 Task: Search one way flight ticket for 4 adults, 1 infant in seat and 1 infant on lap in premium economy from Hartford: Bradley International Airport to Sheridan: Sheridan County Airport on 8-6-2023. Choice of flights is JetBlue. Number of bags: 2 carry on bags and 1 checked bag. Price is upto 98000. Outbound departure time preference is 12:30.
Action: Mouse moved to (258, 342)
Screenshot: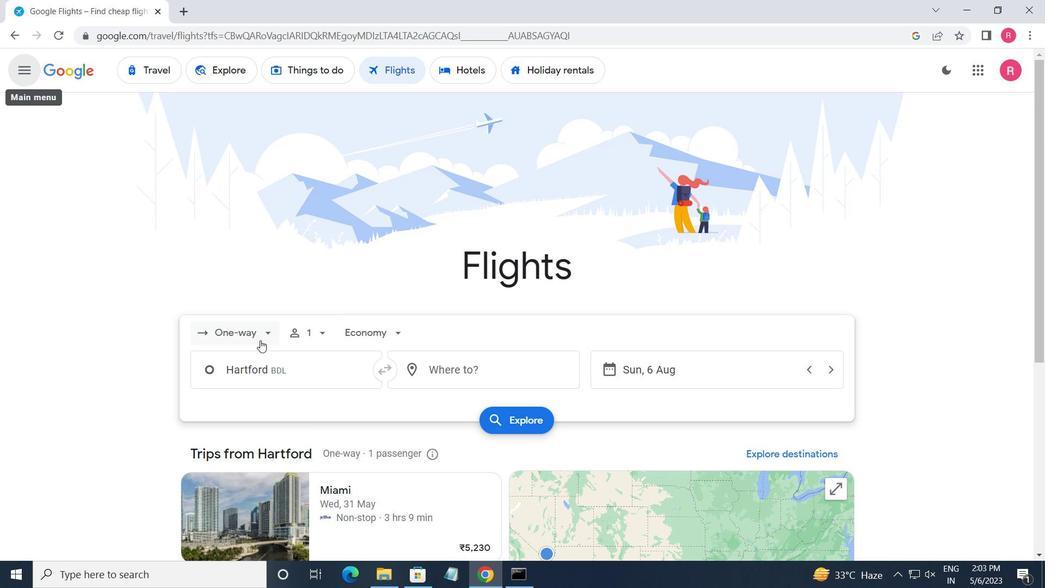
Action: Mouse pressed left at (258, 342)
Screenshot: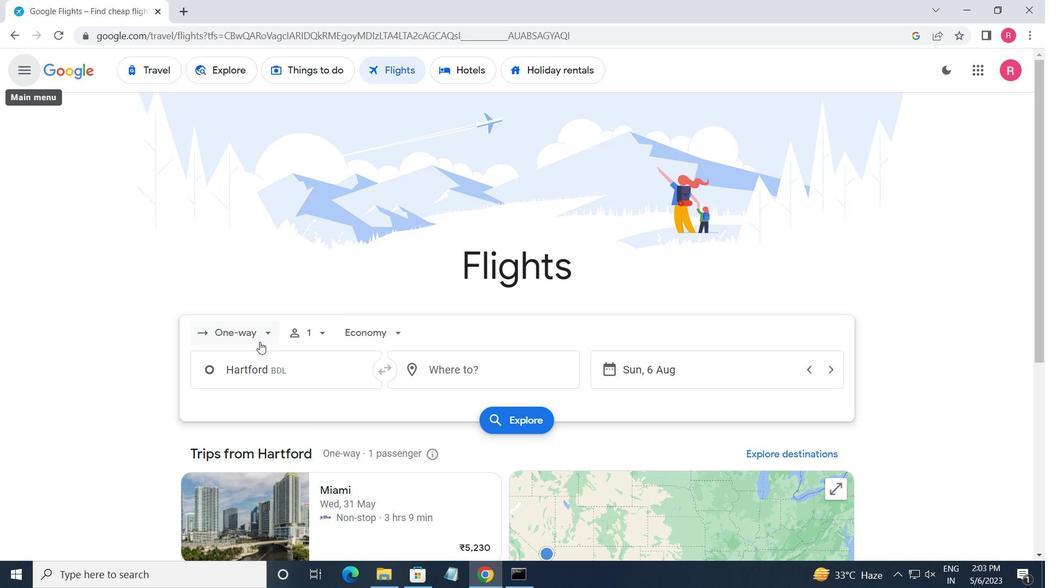 
Action: Mouse moved to (253, 391)
Screenshot: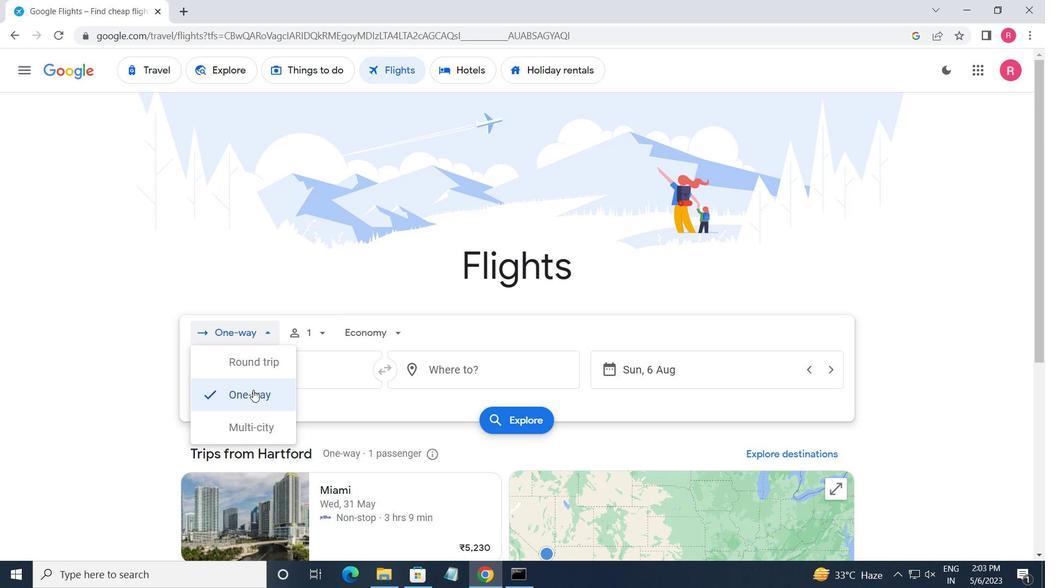 
Action: Mouse pressed left at (253, 391)
Screenshot: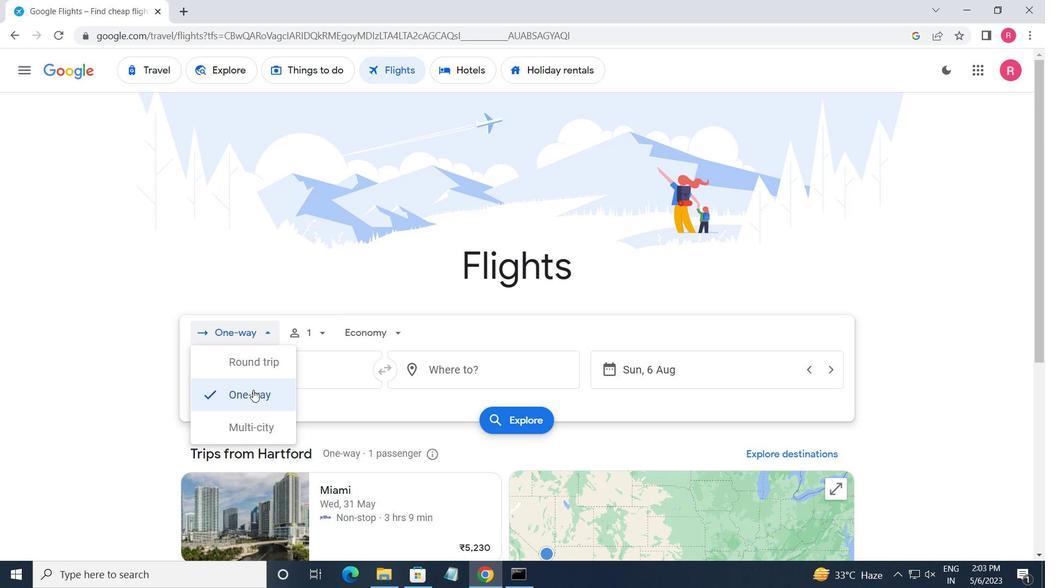 
Action: Mouse moved to (307, 336)
Screenshot: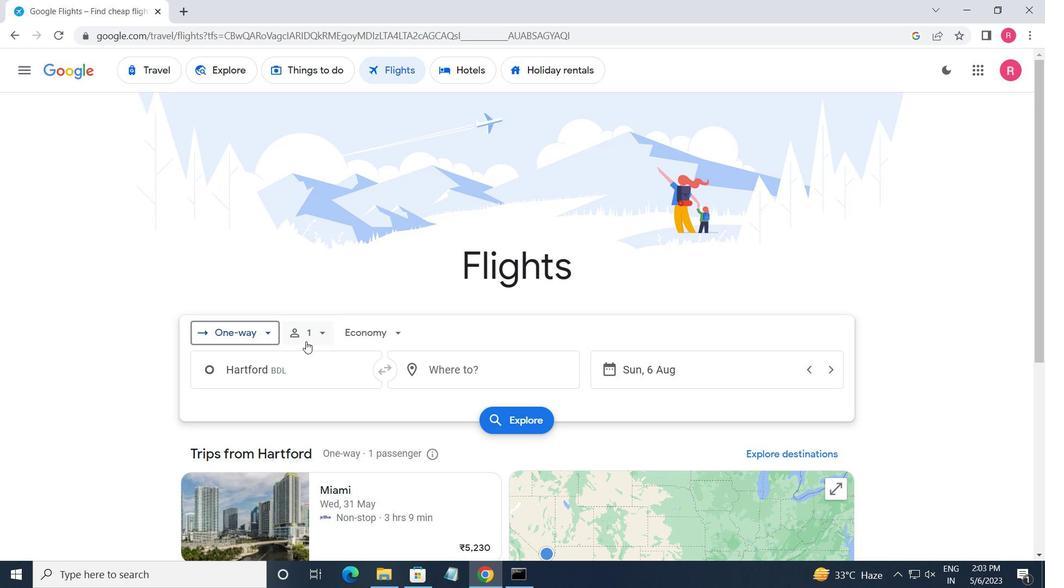 
Action: Mouse pressed left at (307, 336)
Screenshot: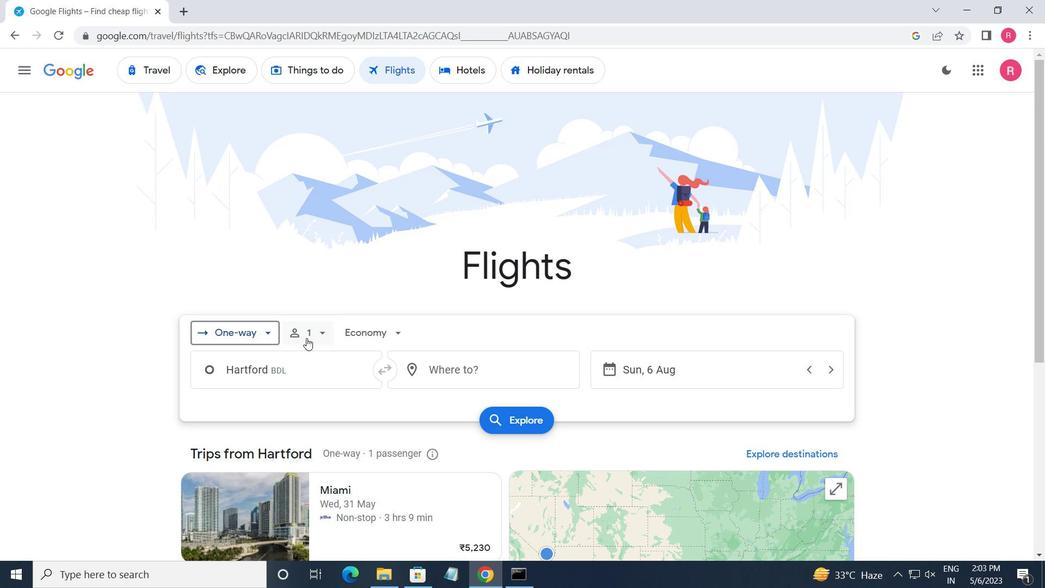 
Action: Mouse moved to (426, 369)
Screenshot: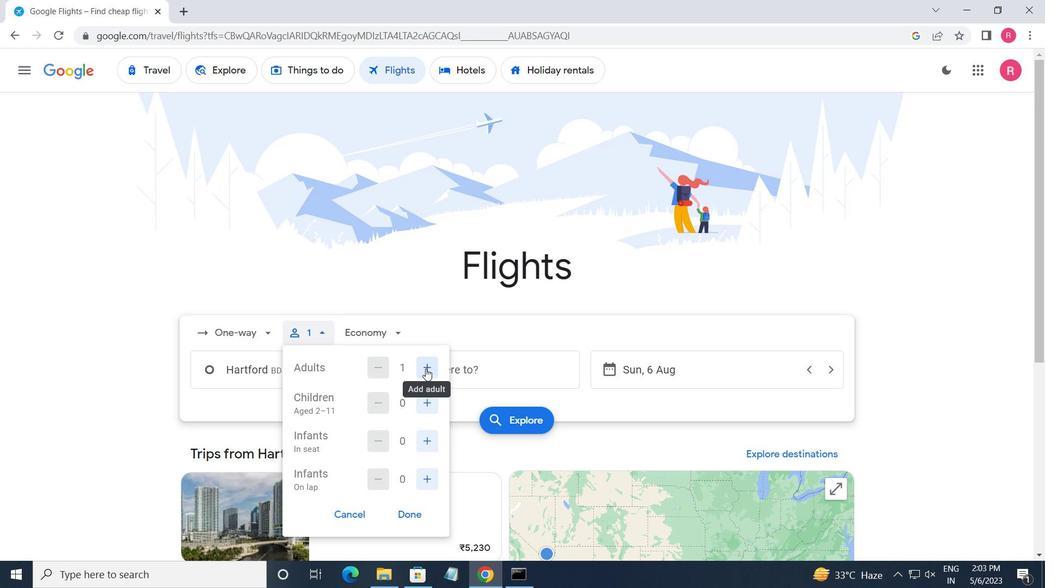 
Action: Mouse pressed left at (426, 369)
Screenshot: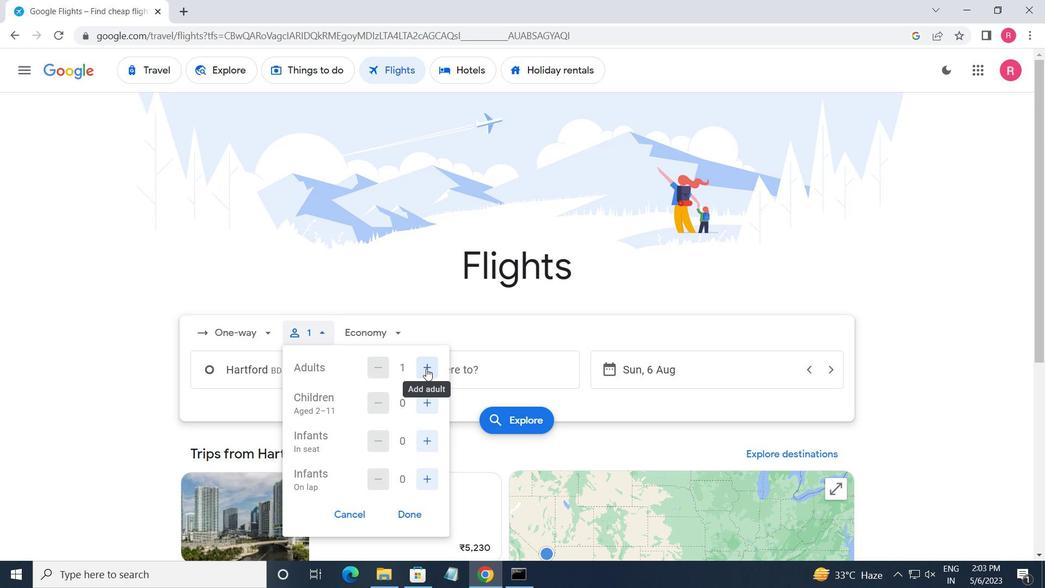 
Action: Mouse pressed left at (426, 369)
Screenshot: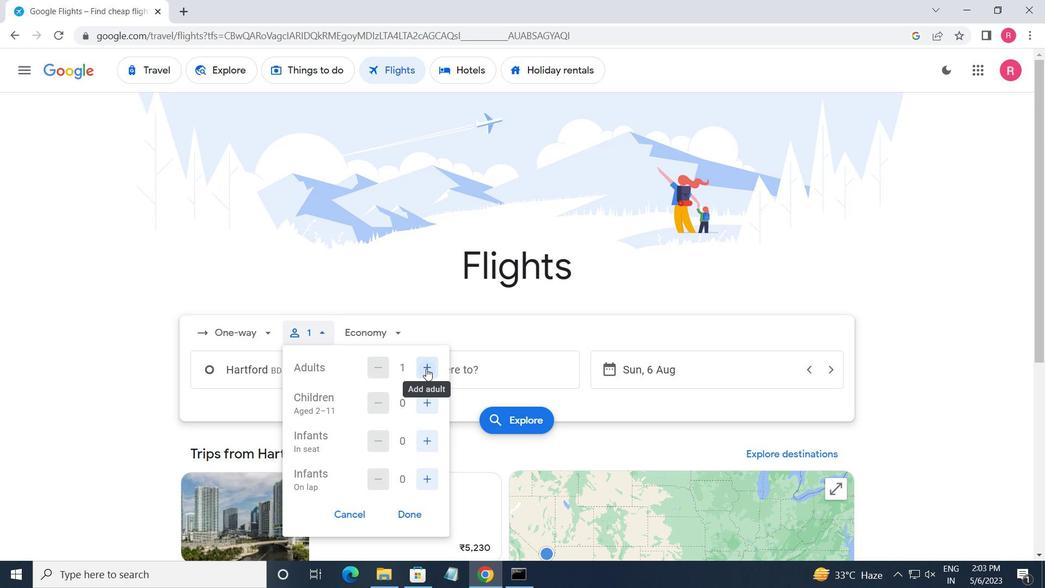 
Action: Mouse pressed left at (426, 369)
Screenshot: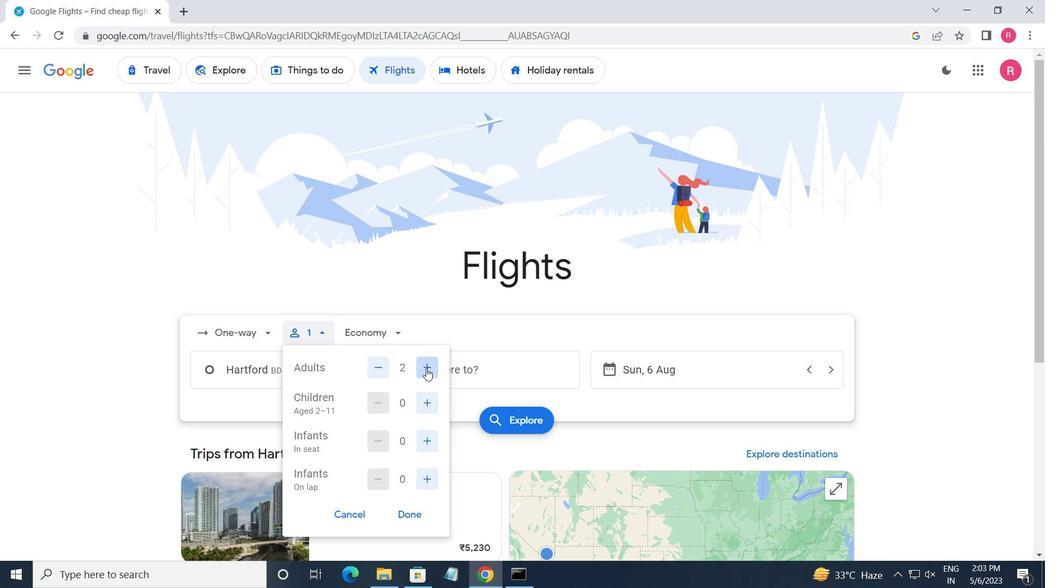 
Action: Mouse moved to (423, 435)
Screenshot: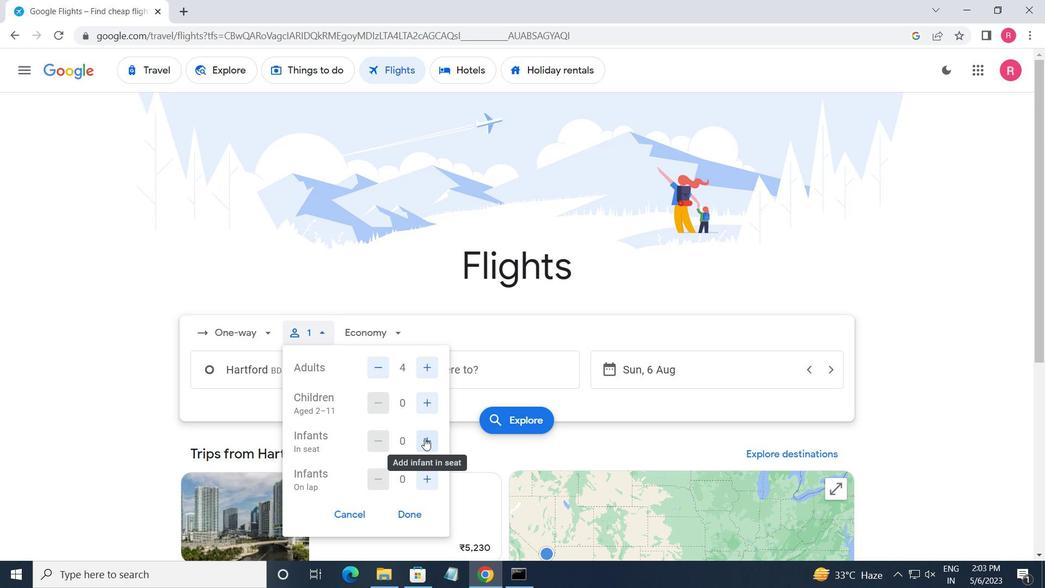 
Action: Mouse pressed left at (423, 435)
Screenshot: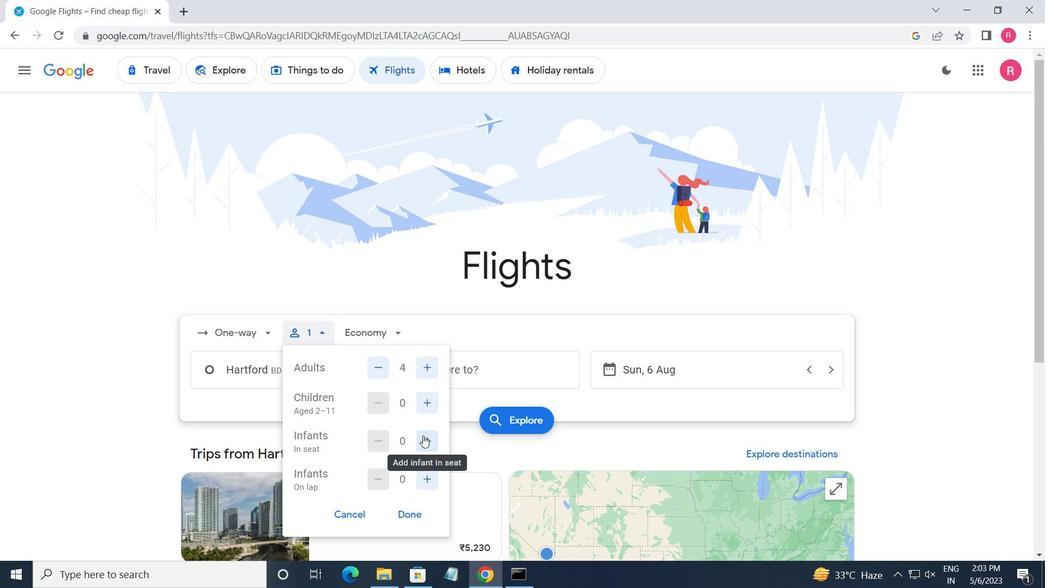 
Action: Mouse moved to (422, 442)
Screenshot: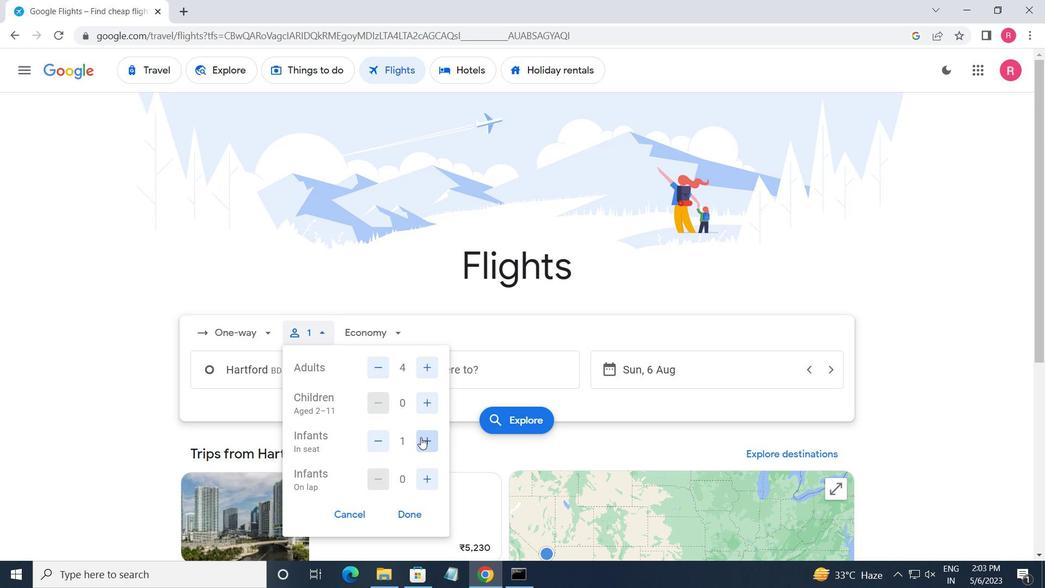 
Action: Mouse pressed left at (422, 442)
Screenshot: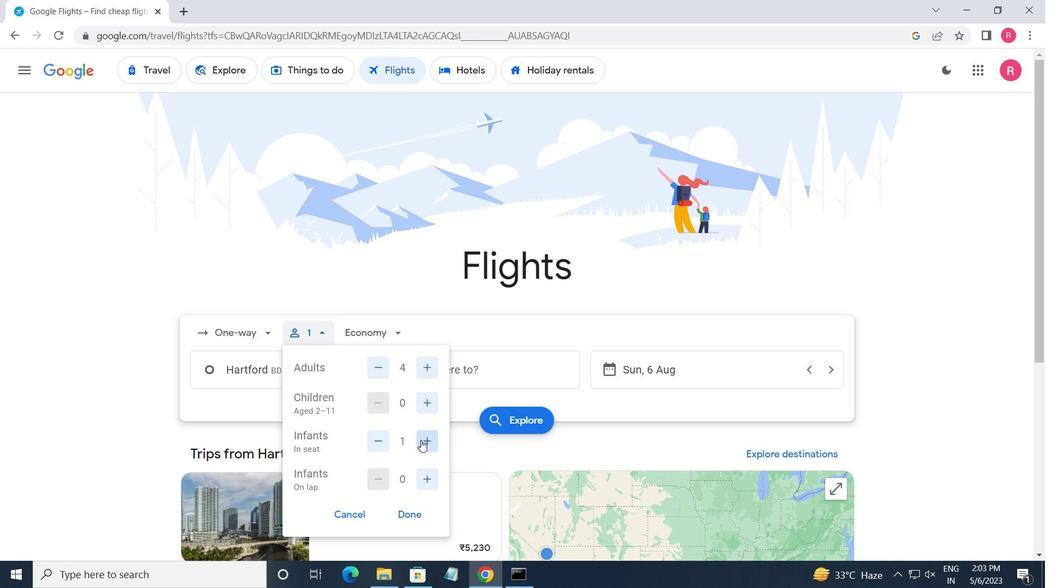 
Action: Mouse moved to (377, 440)
Screenshot: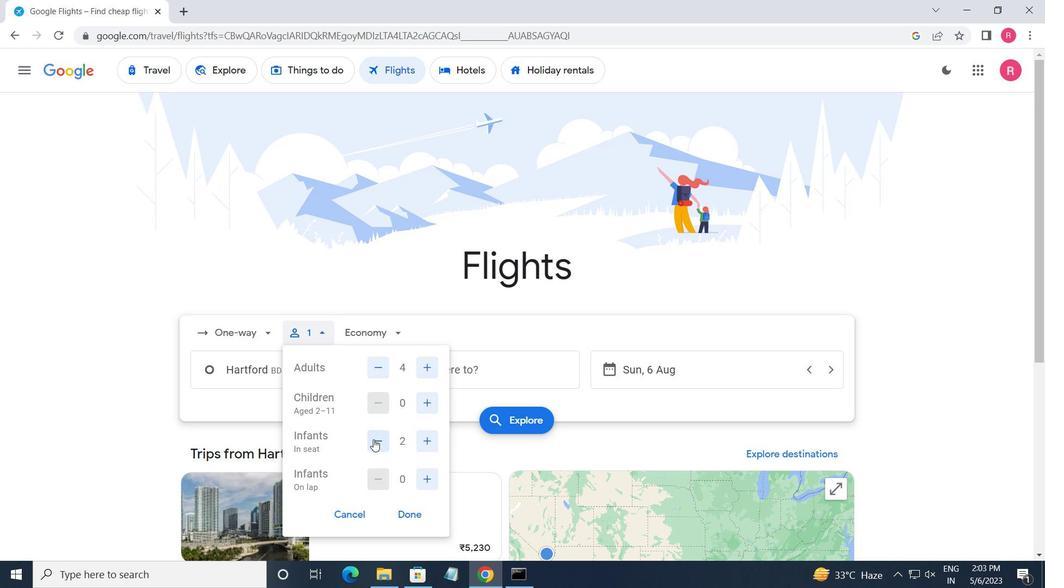 
Action: Mouse pressed left at (377, 440)
Screenshot: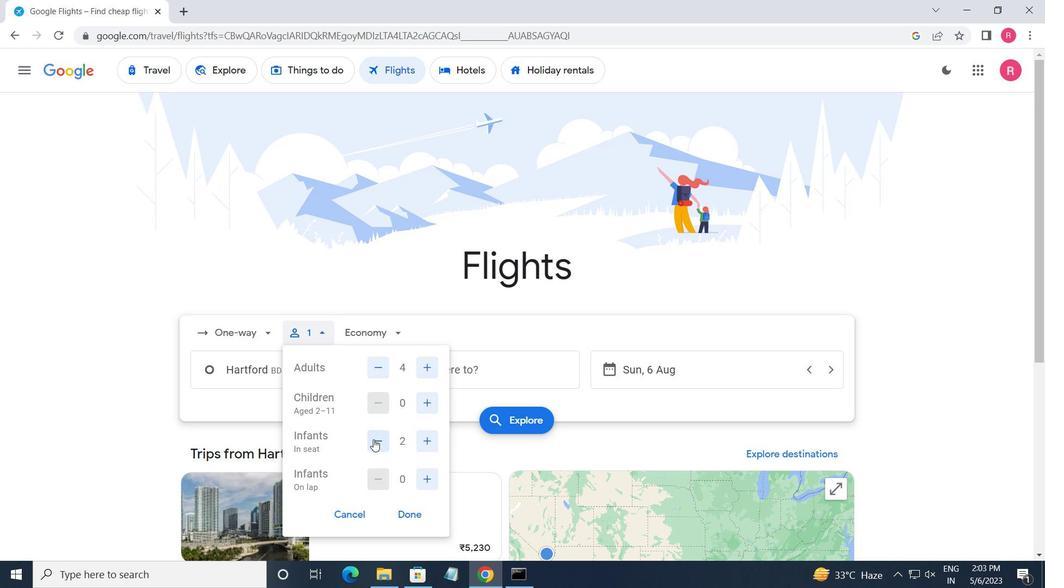 
Action: Mouse moved to (426, 478)
Screenshot: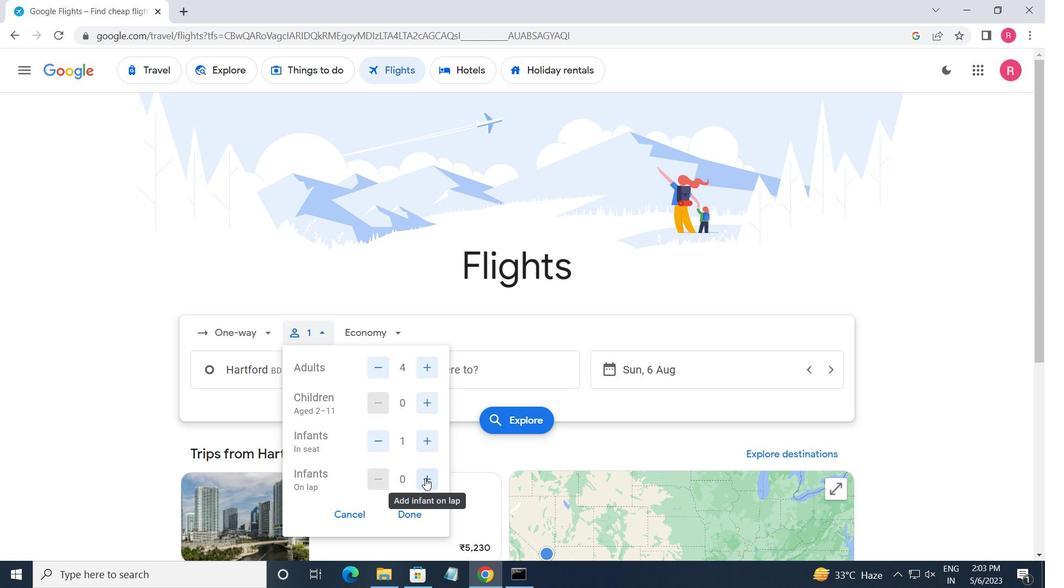 
Action: Mouse pressed left at (426, 478)
Screenshot: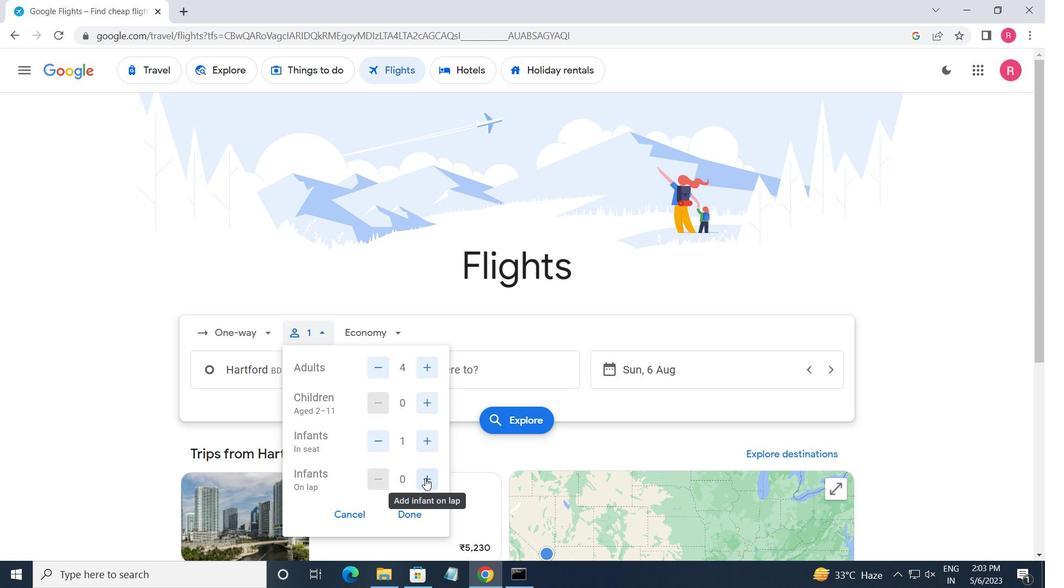 
Action: Mouse moved to (419, 508)
Screenshot: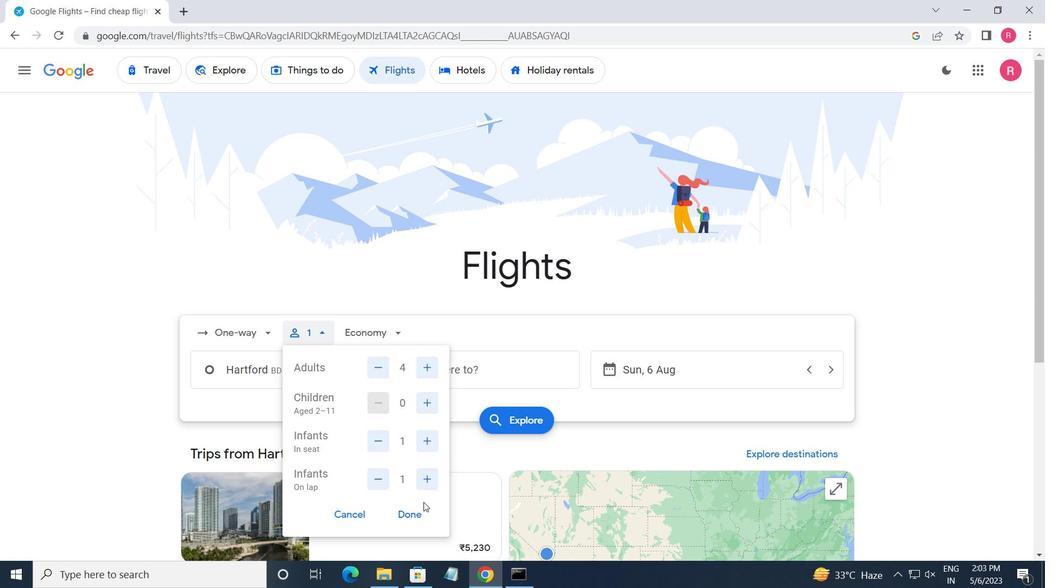 
Action: Mouse pressed left at (419, 508)
Screenshot: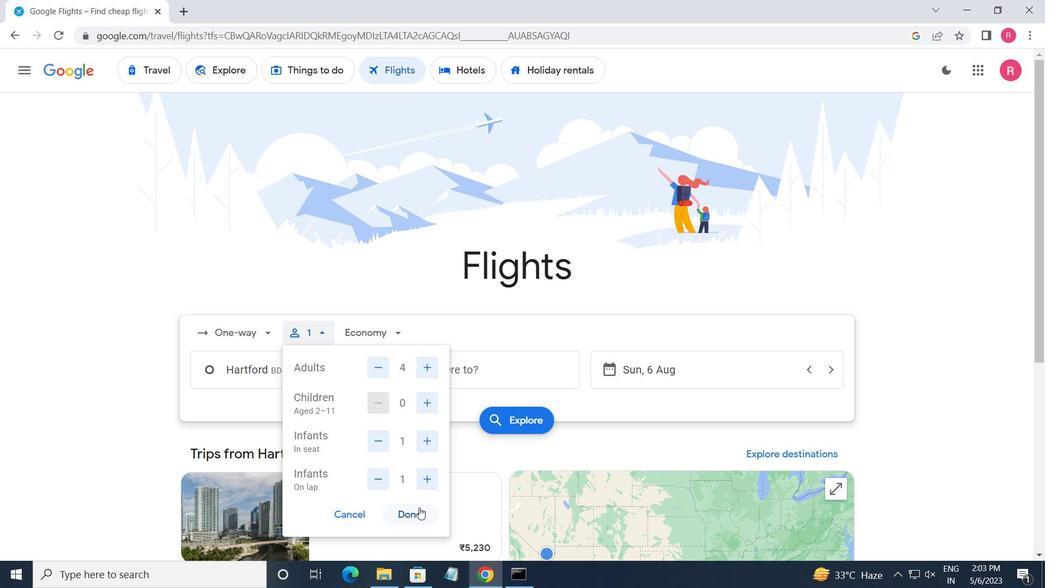 
Action: Mouse moved to (361, 338)
Screenshot: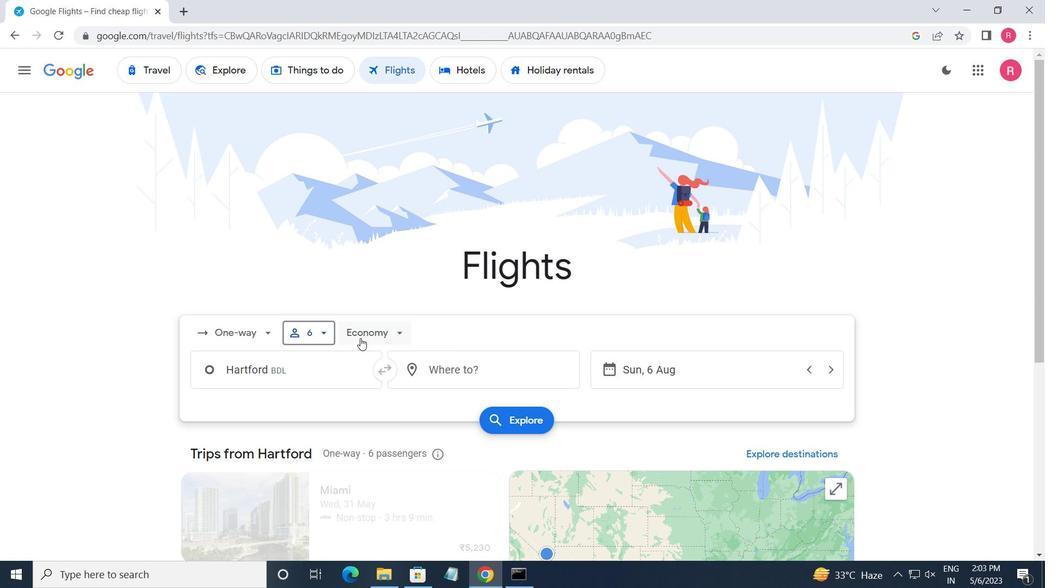 
Action: Mouse pressed left at (361, 338)
Screenshot: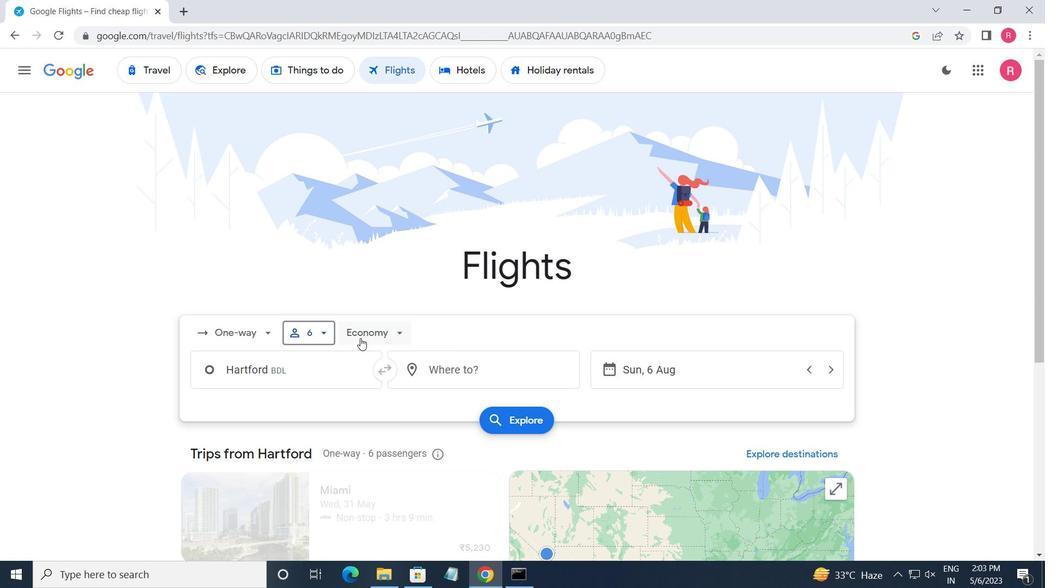 
Action: Mouse moved to (406, 402)
Screenshot: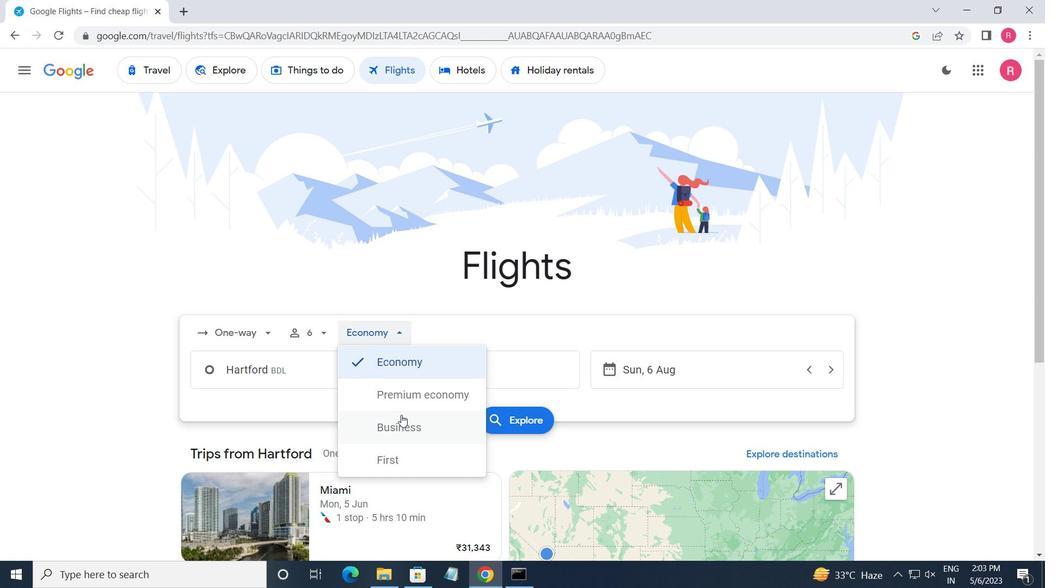
Action: Mouse pressed left at (406, 402)
Screenshot: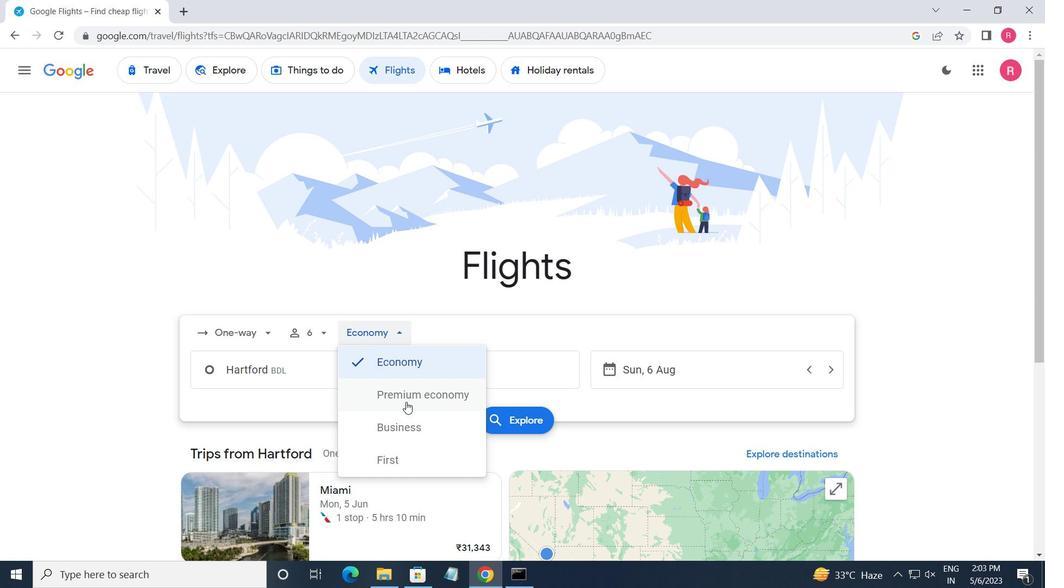 
Action: Mouse moved to (320, 378)
Screenshot: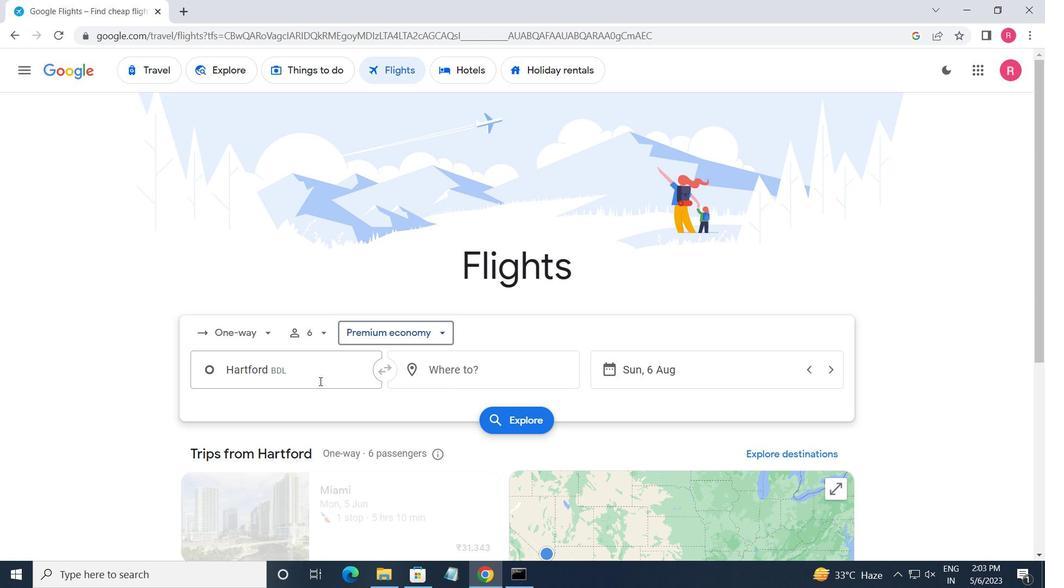 
Action: Mouse pressed left at (320, 378)
Screenshot: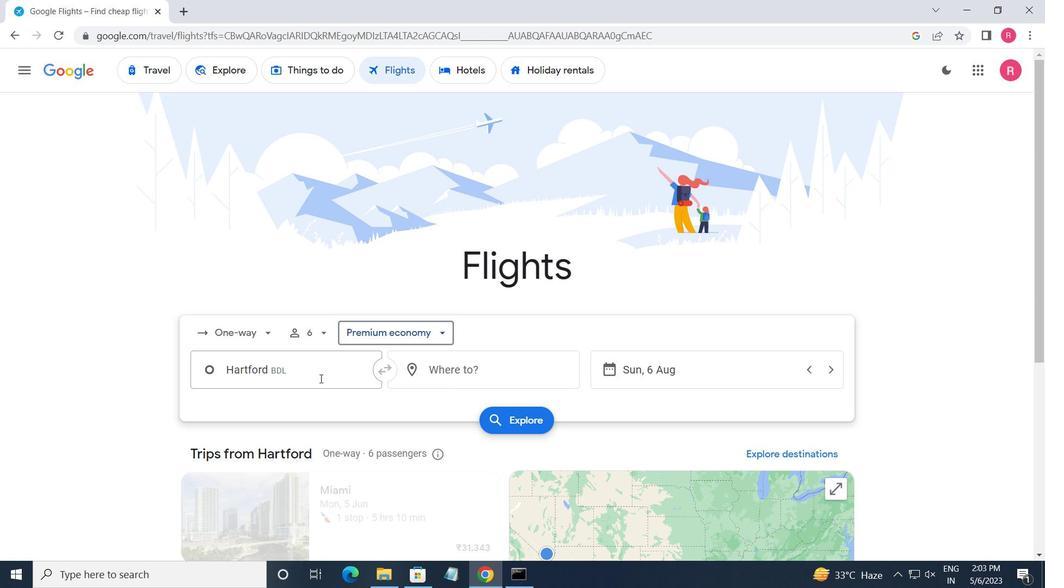 
Action: Mouse moved to (323, 375)
Screenshot: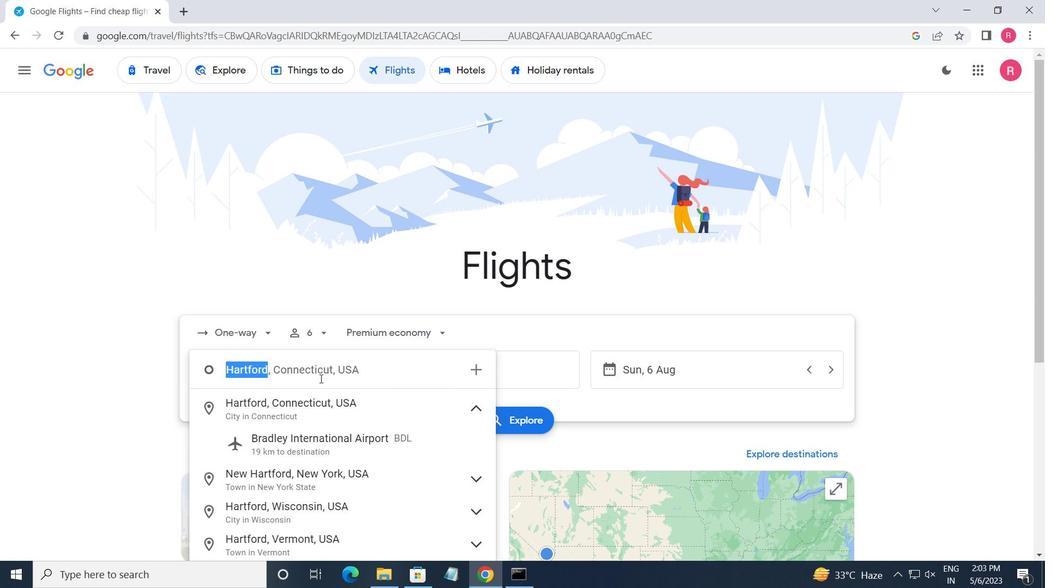 
Action: Key pressed <Key.shift><Key.shift><Key.shift><Key.shift><Key.shift>HARFORD
Screenshot: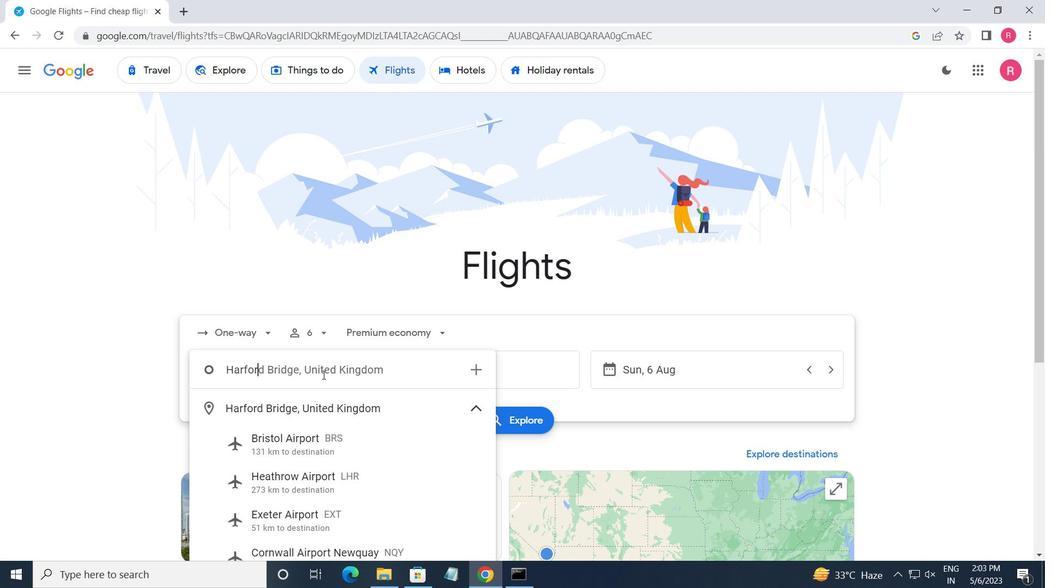 
Action: Mouse moved to (343, 413)
Screenshot: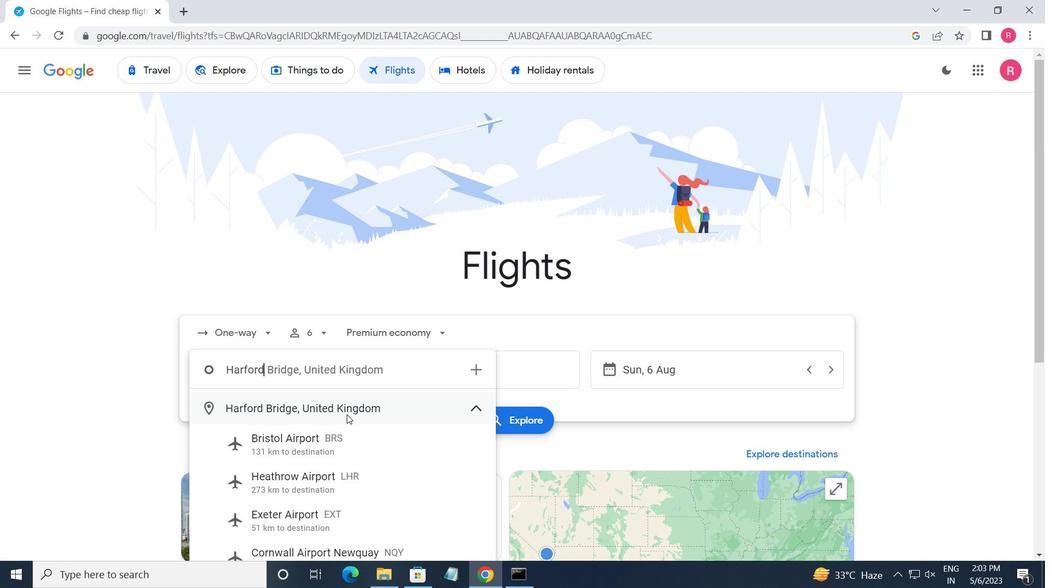 
Action: Key pressed <Key.space>
Screenshot: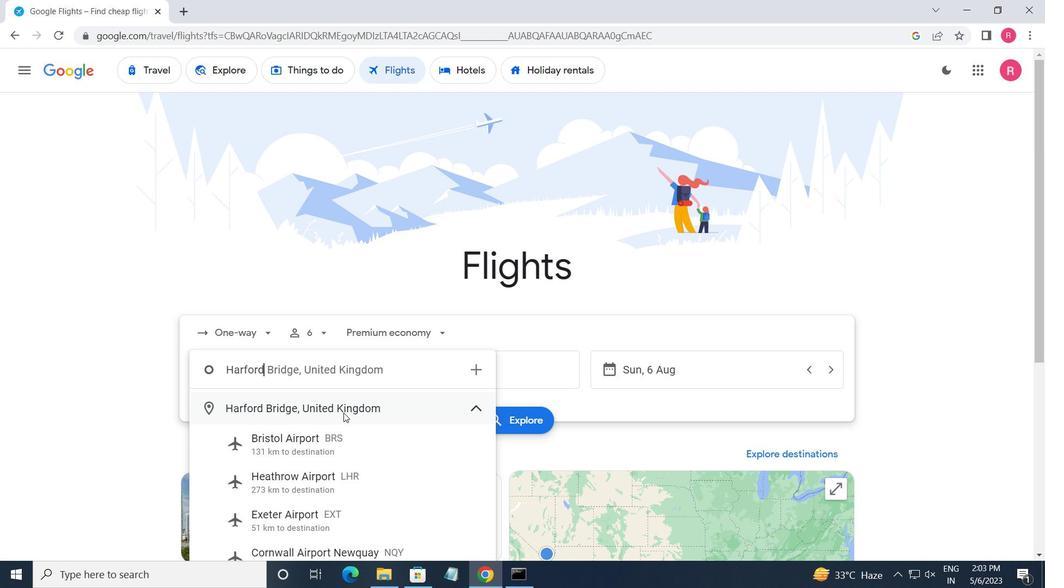 
Action: Mouse moved to (370, 429)
Screenshot: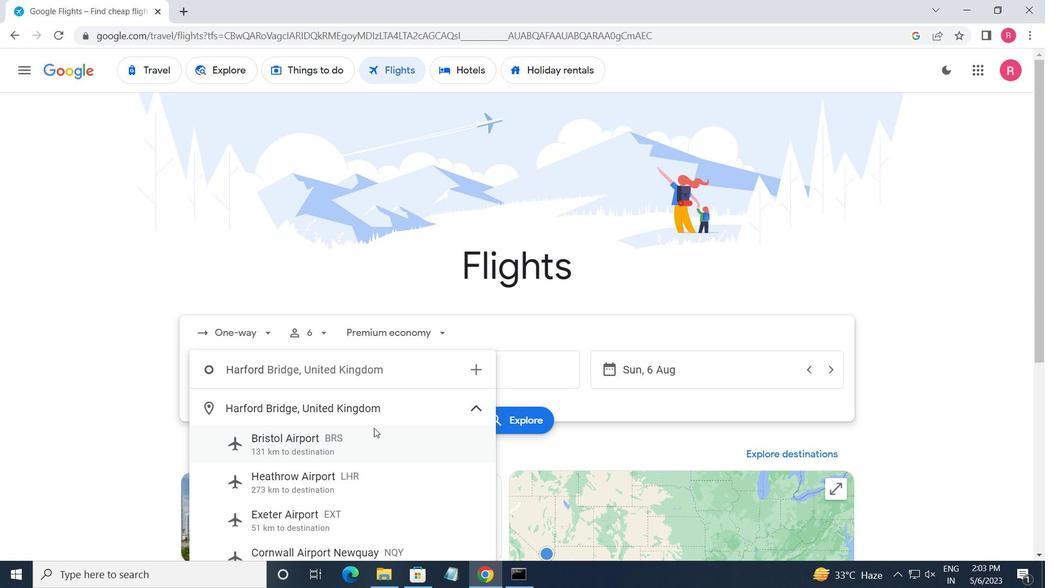 
Action: Key pressed <Key.backspace><Key.backspace><Key.backspace><Key.backspace><Key.backspace><Key.backspace><Key.backspace><Key.backspace><Key.backspace><Key.backspace><Key.backspace><Key.backspace><Key.backspace><Key.backspace><Key.backspace><Key.shift><Key.caps_lock>B<Key.caps_lock>RADLWY
Screenshot: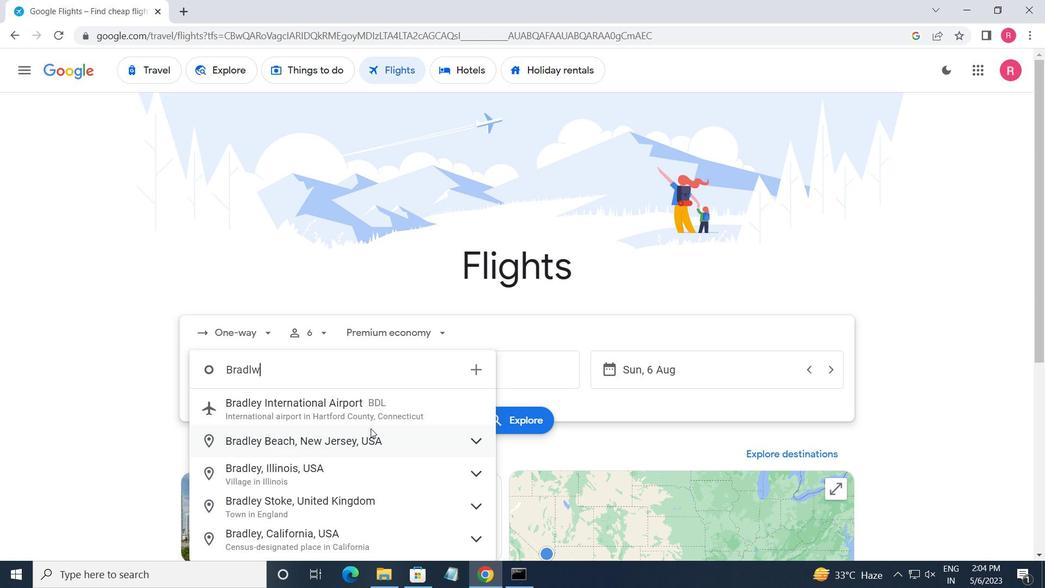 
Action: Mouse moved to (383, 413)
Screenshot: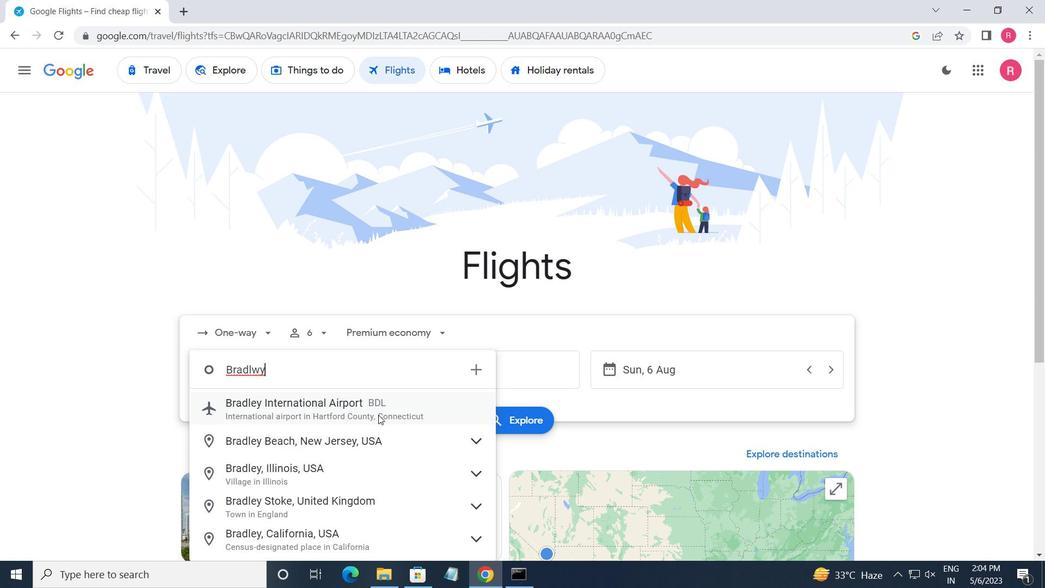 
Action: Mouse pressed left at (383, 413)
Screenshot: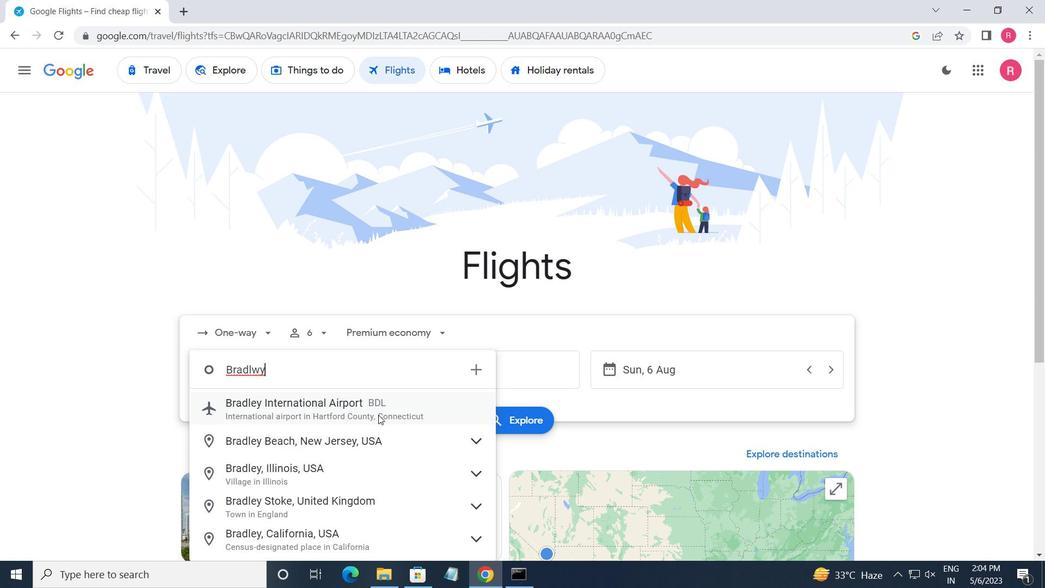 
Action: Mouse moved to (505, 368)
Screenshot: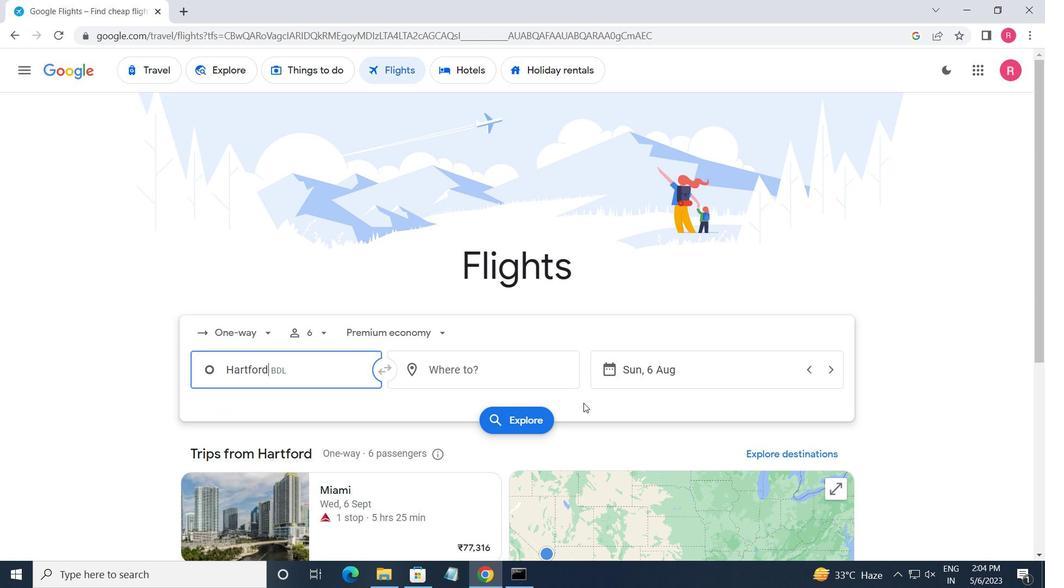 
Action: Mouse pressed left at (505, 368)
Screenshot: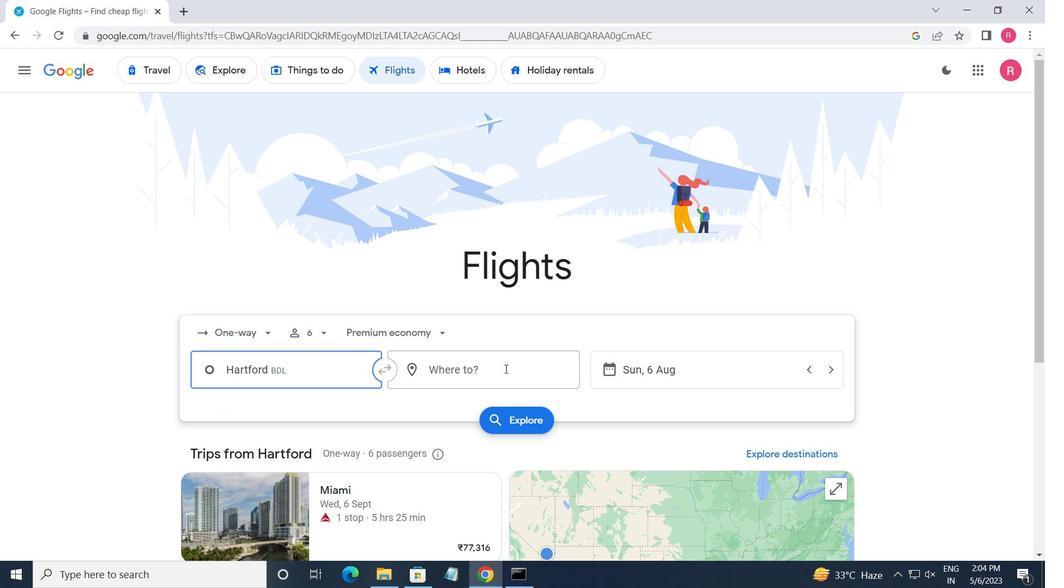 
Action: Mouse moved to (537, 367)
Screenshot: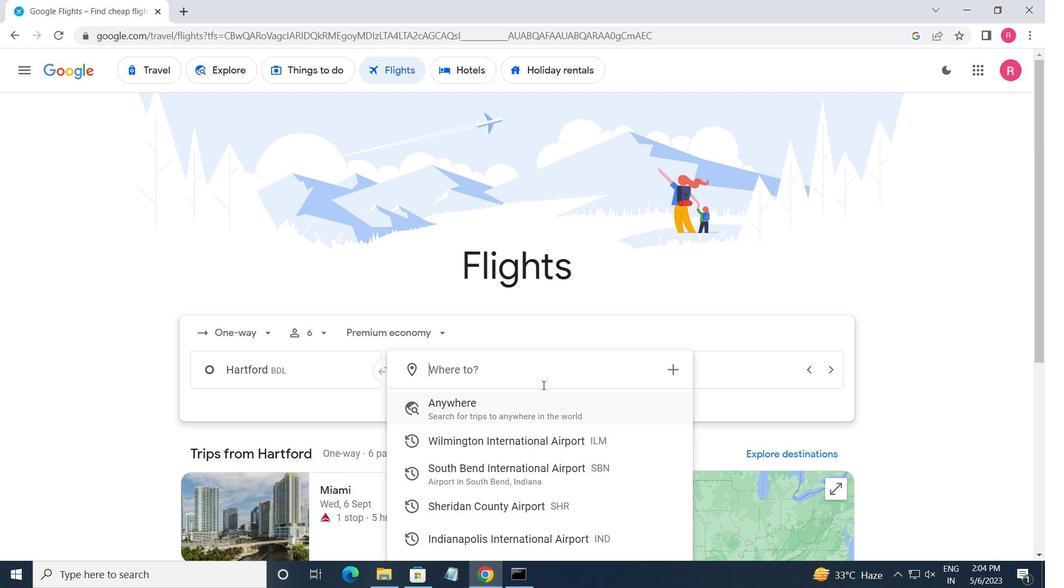 
Action: Key pressed <Key.shift>SHERIDAN
Screenshot: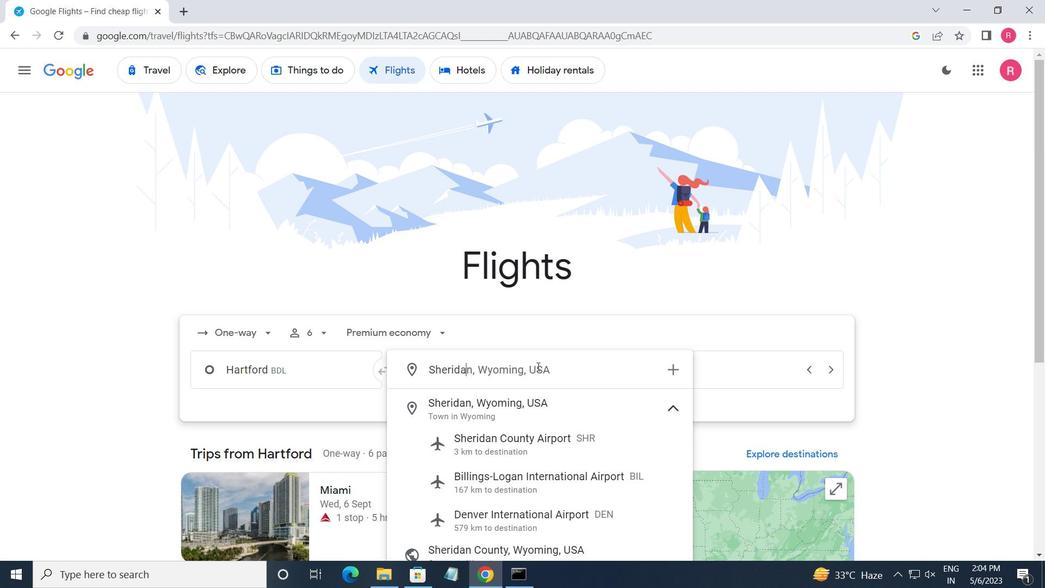 
Action: Mouse moved to (545, 456)
Screenshot: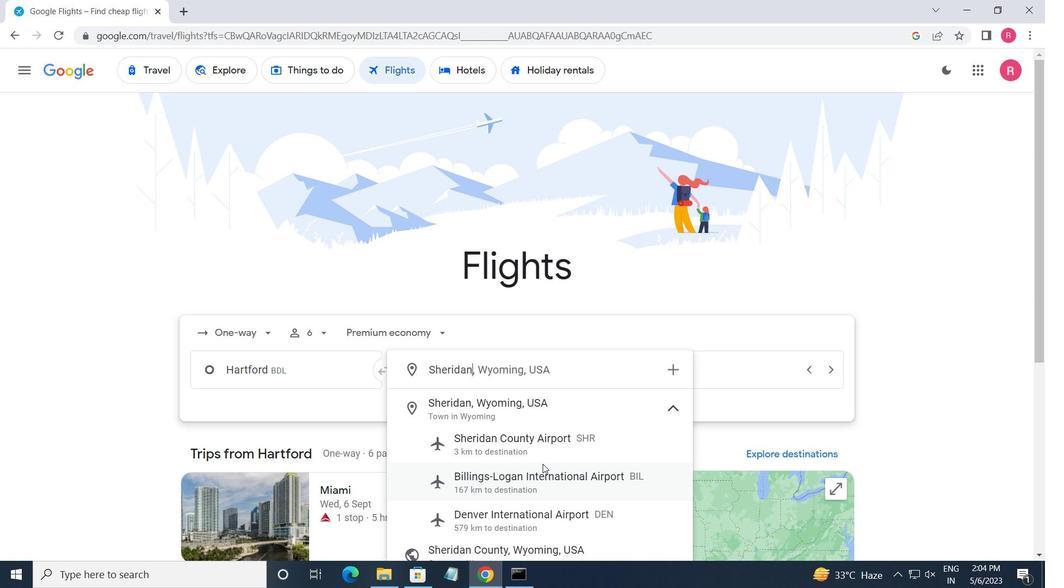 
Action: Mouse pressed left at (545, 456)
Screenshot: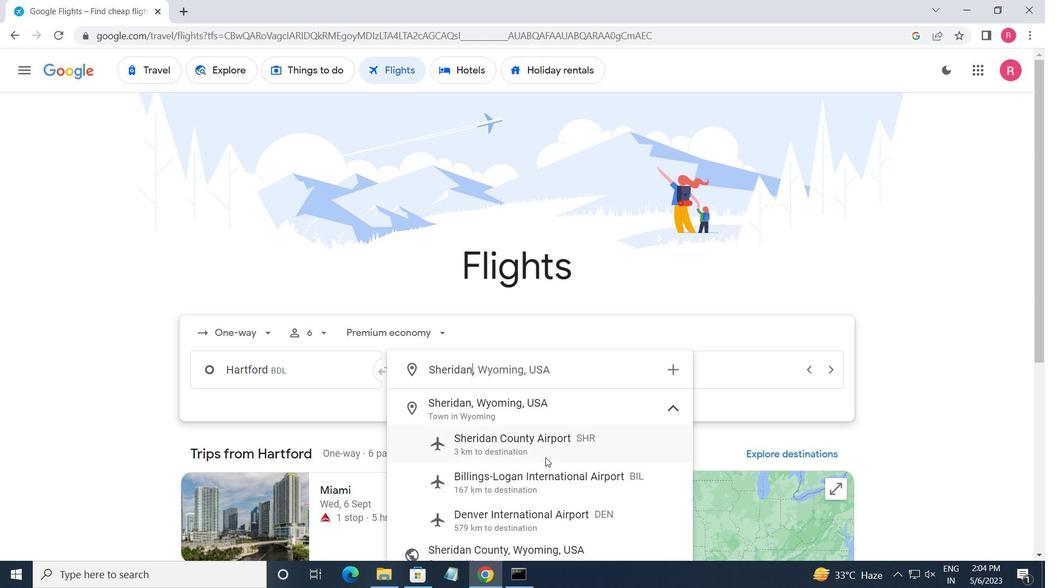
Action: Mouse moved to (674, 362)
Screenshot: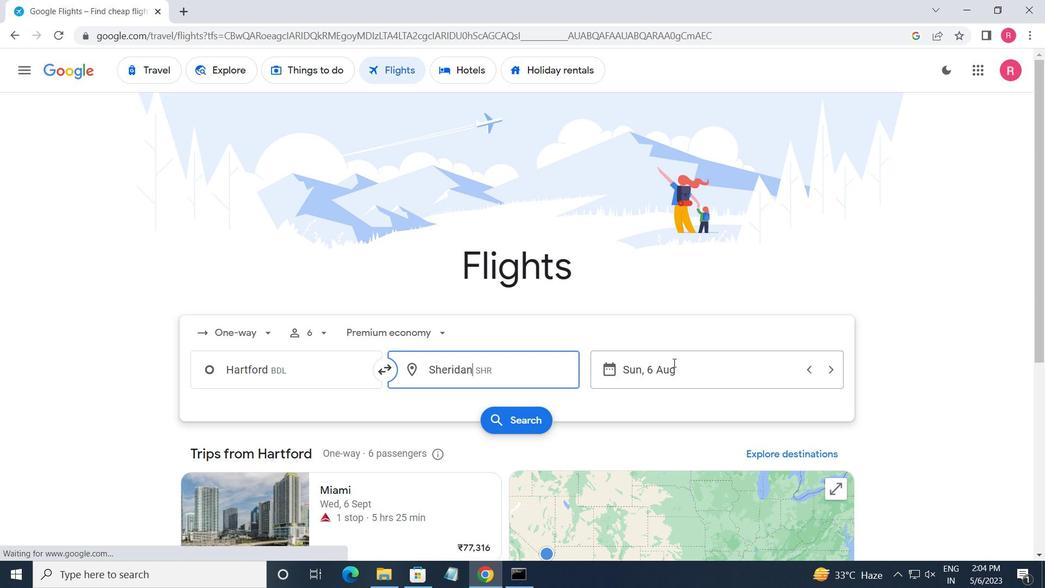 
Action: Mouse pressed left at (674, 362)
Screenshot: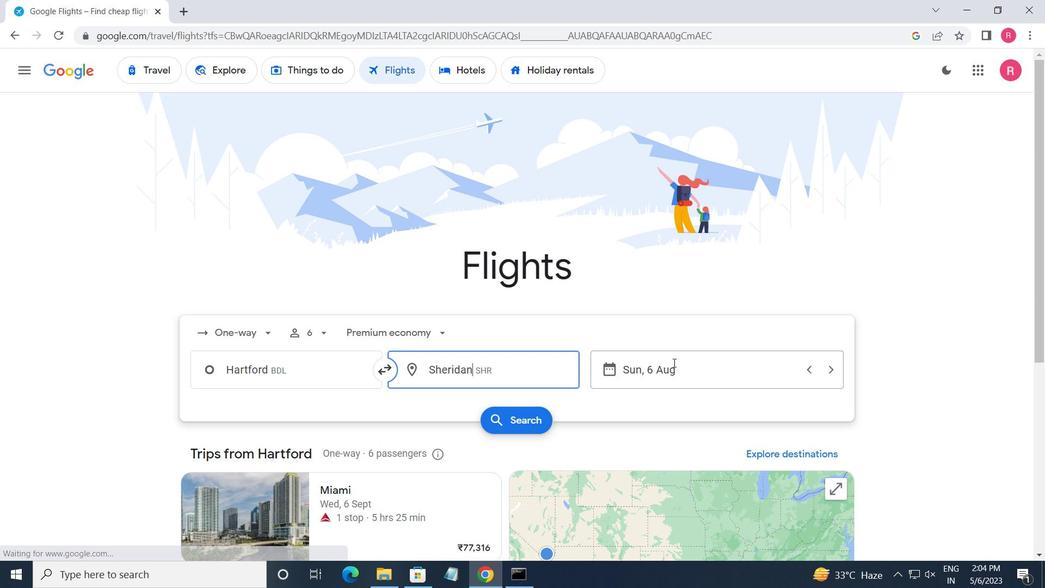 
Action: Mouse moved to (355, 342)
Screenshot: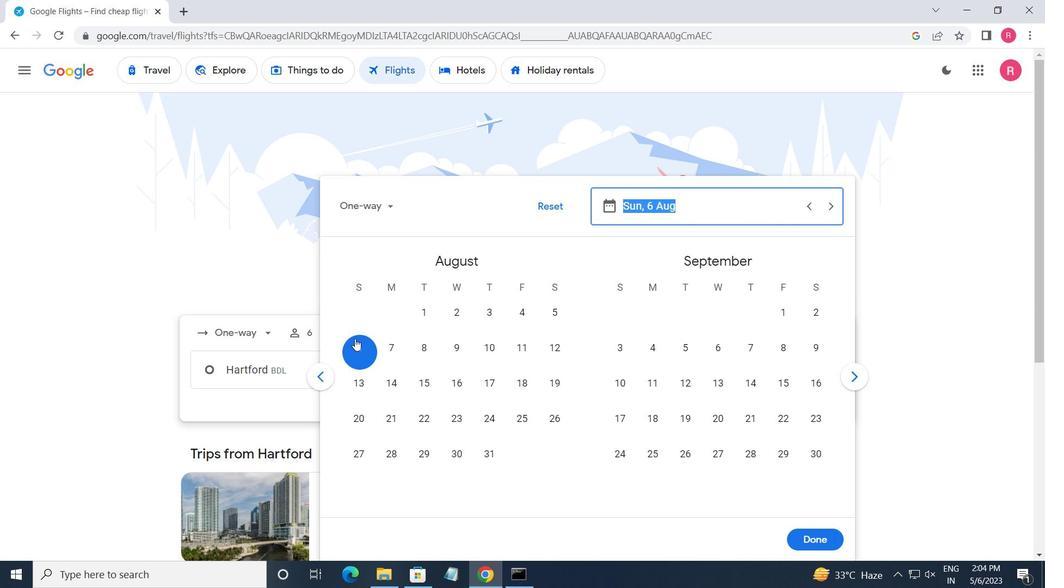 
Action: Mouse pressed left at (355, 342)
Screenshot: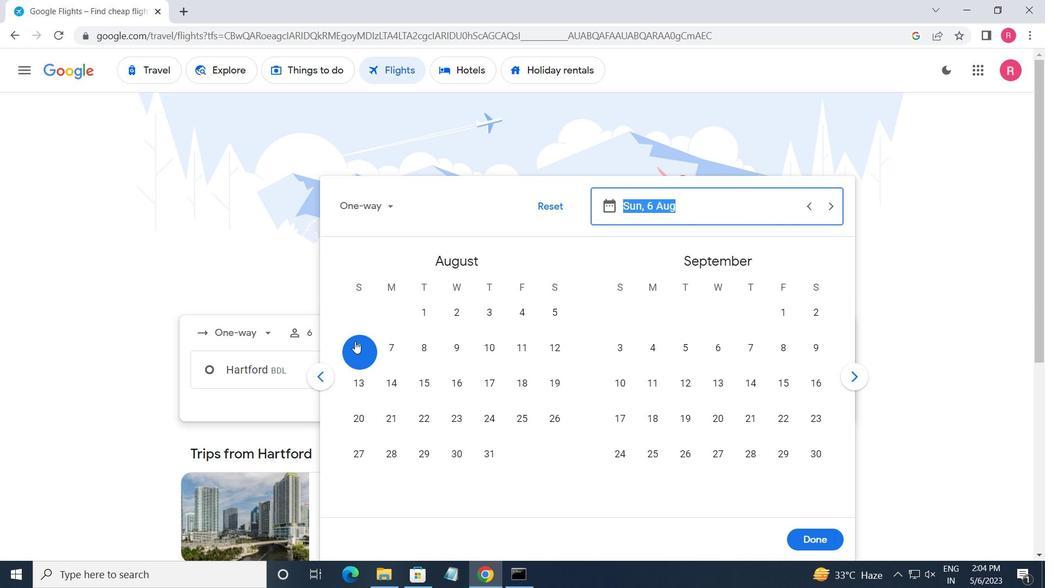 
Action: Mouse moved to (828, 538)
Screenshot: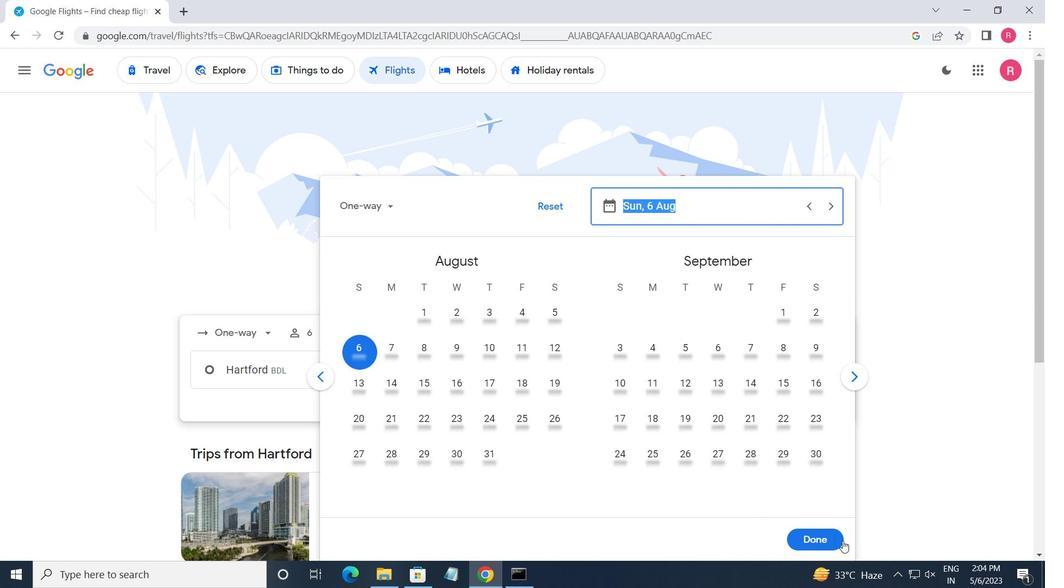
Action: Mouse pressed left at (828, 538)
Screenshot: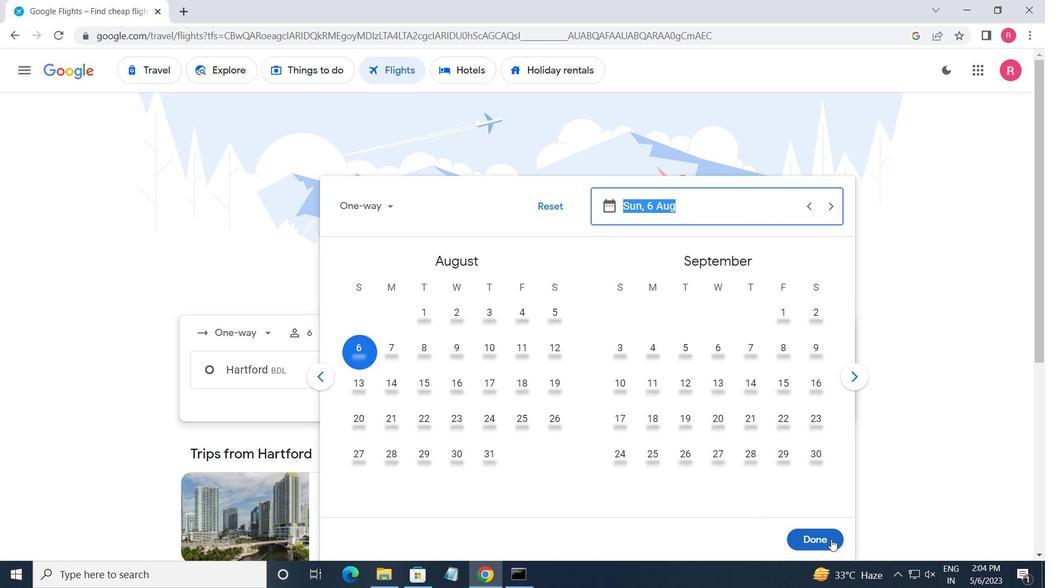 
Action: Mouse moved to (516, 423)
Screenshot: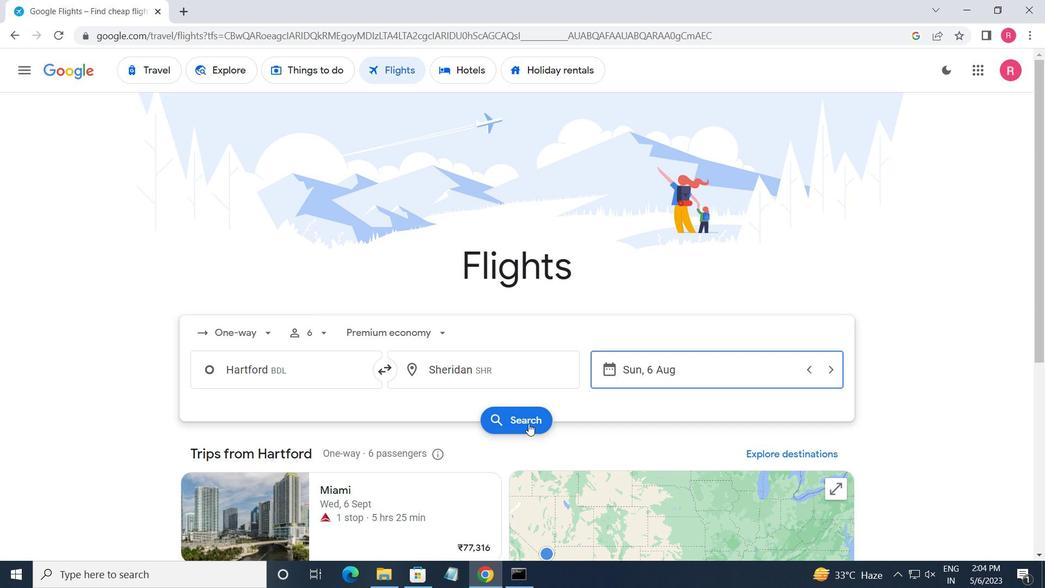 
Action: Mouse pressed left at (516, 423)
Screenshot: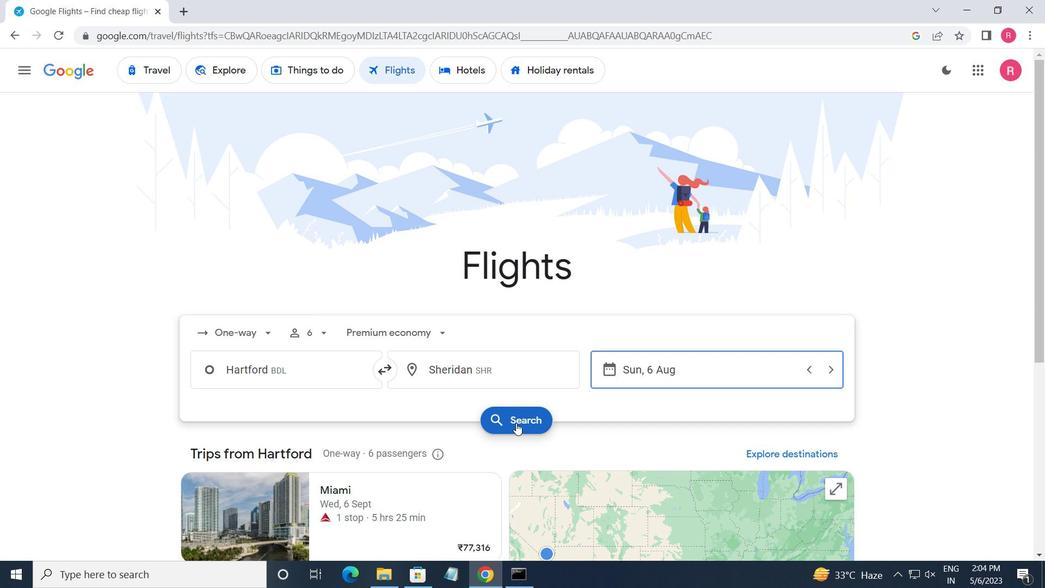 
Action: Mouse moved to (195, 197)
Screenshot: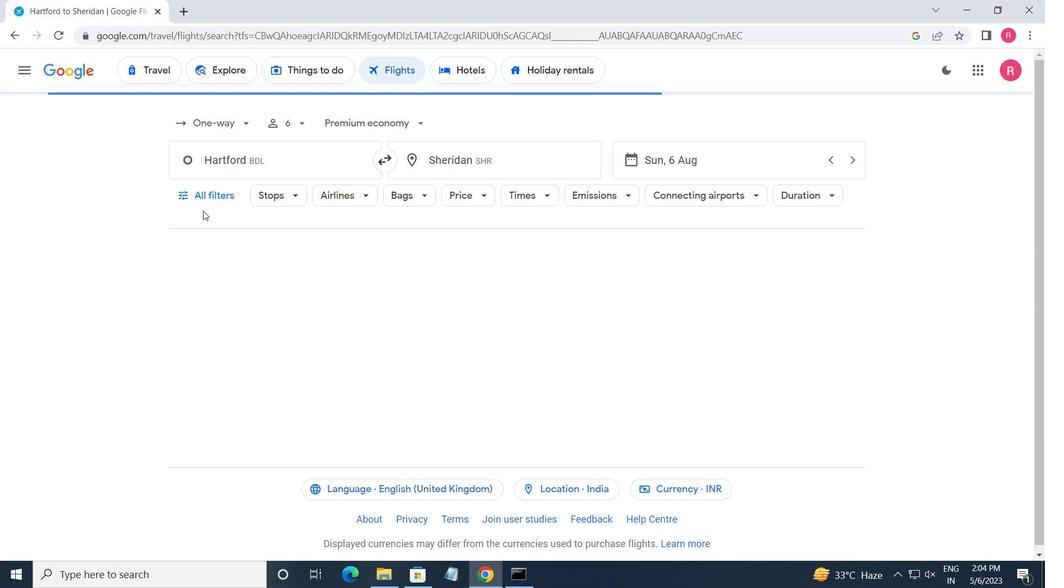 
Action: Mouse pressed left at (195, 197)
Screenshot: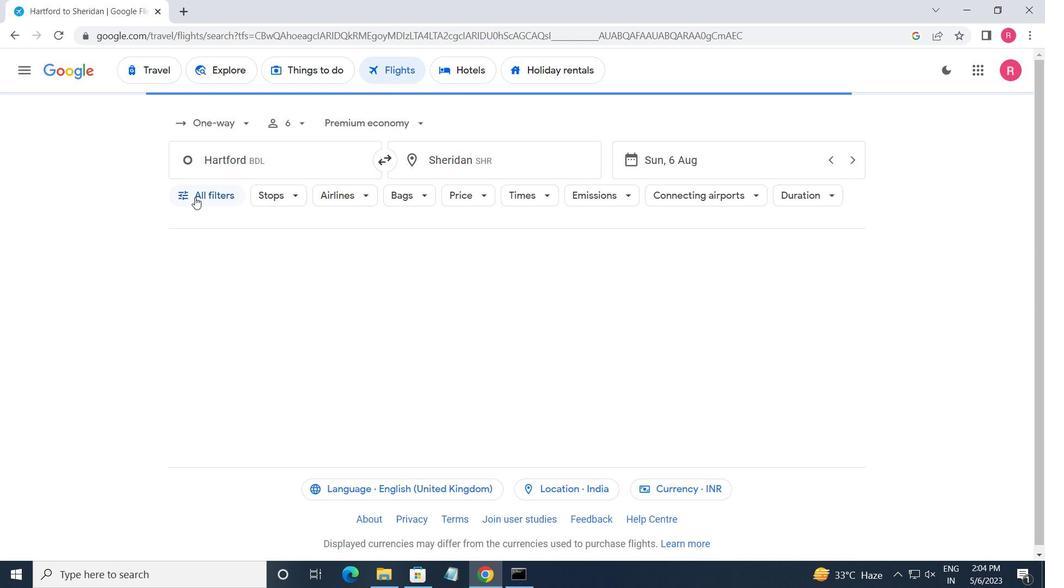 
Action: Mouse moved to (261, 302)
Screenshot: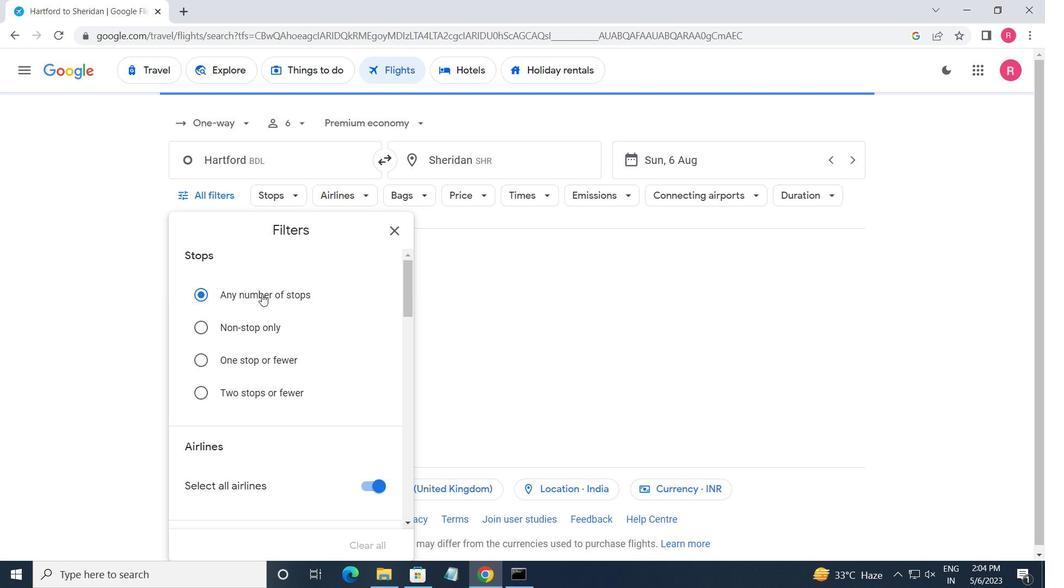 
Action: Mouse scrolled (261, 301) with delta (0, 0)
Screenshot: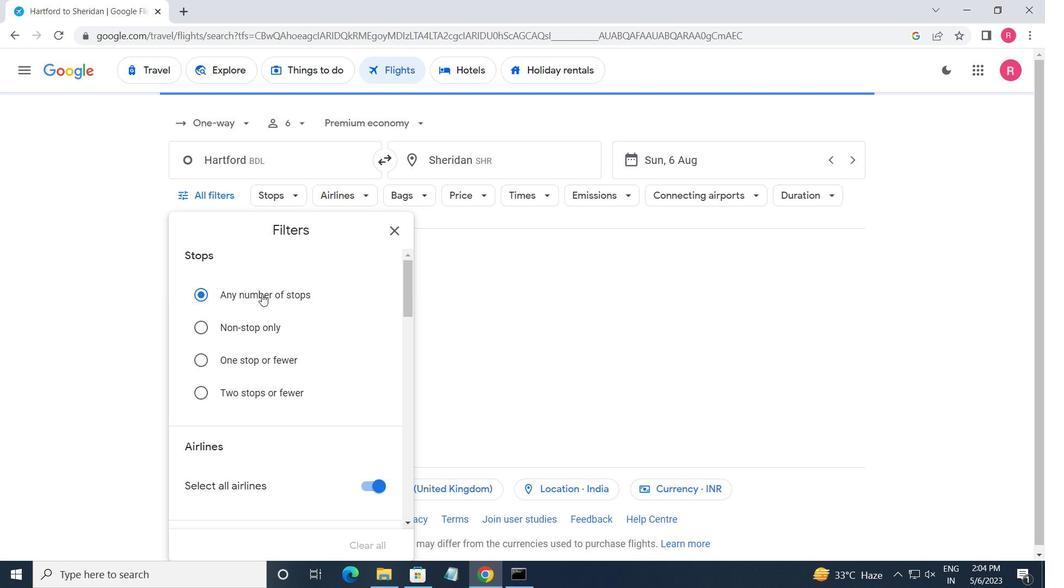 
Action: Mouse moved to (263, 314)
Screenshot: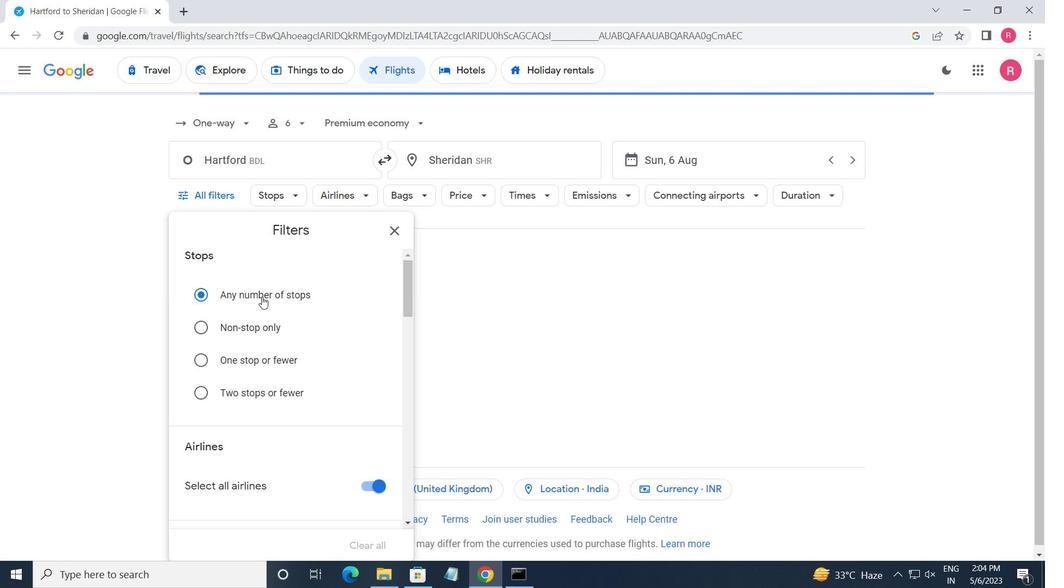 
Action: Mouse scrolled (263, 313) with delta (0, 0)
Screenshot: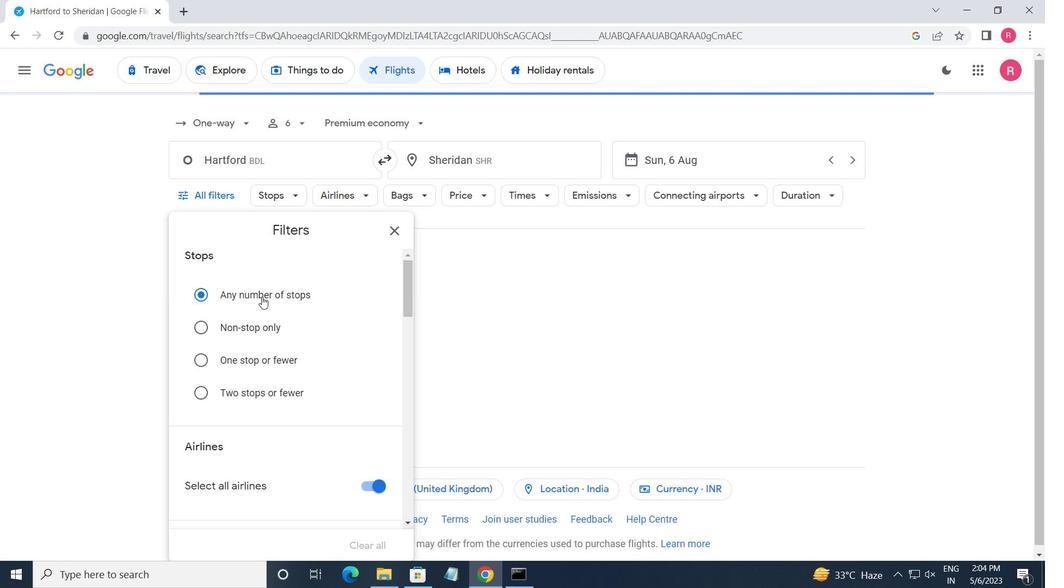 
Action: Mouse moved to (265, 314)
Screenshot: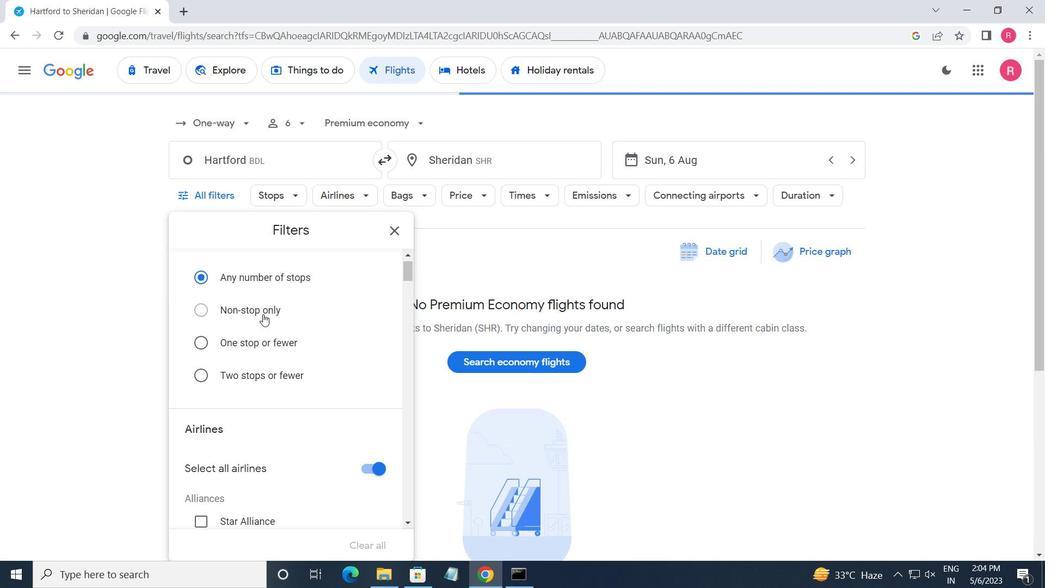 
Action: Mouse scrolled (265, 314) with delta (0, 0)
Screenshot: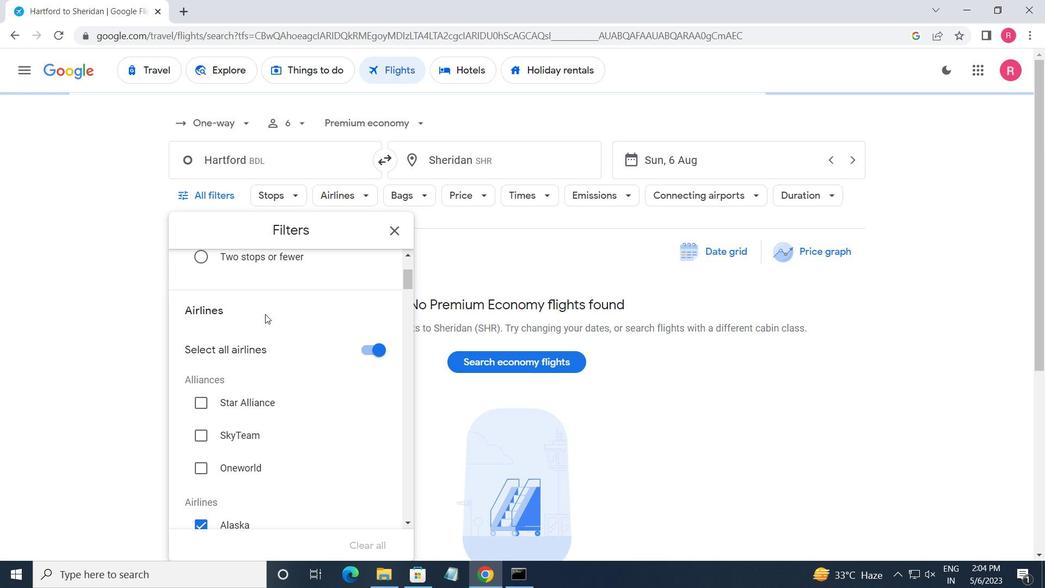 
Action: Mouse scrolled (265, 314) with delta (0, 0)
Screenshot: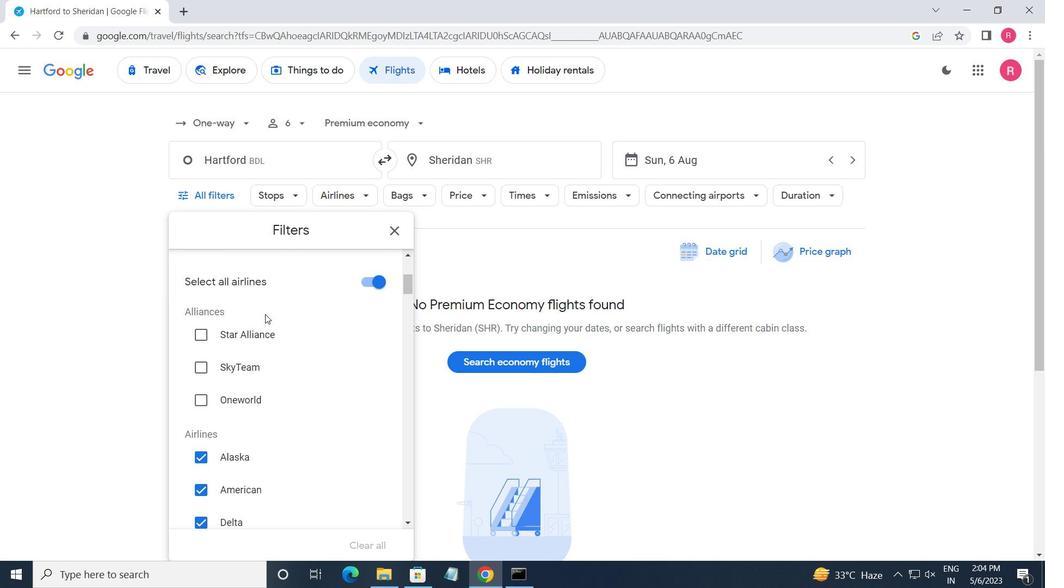 
Action: Mouse scrolled (265, 314) with delta (0, 0)
Screenshot: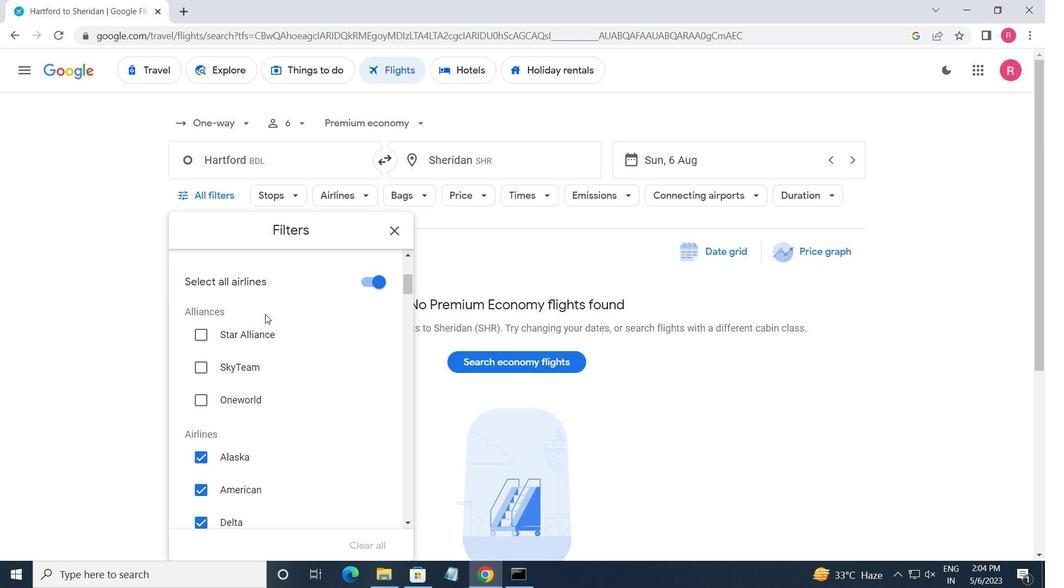 
Action: Mouse moved to (266, 314)
Screenshot: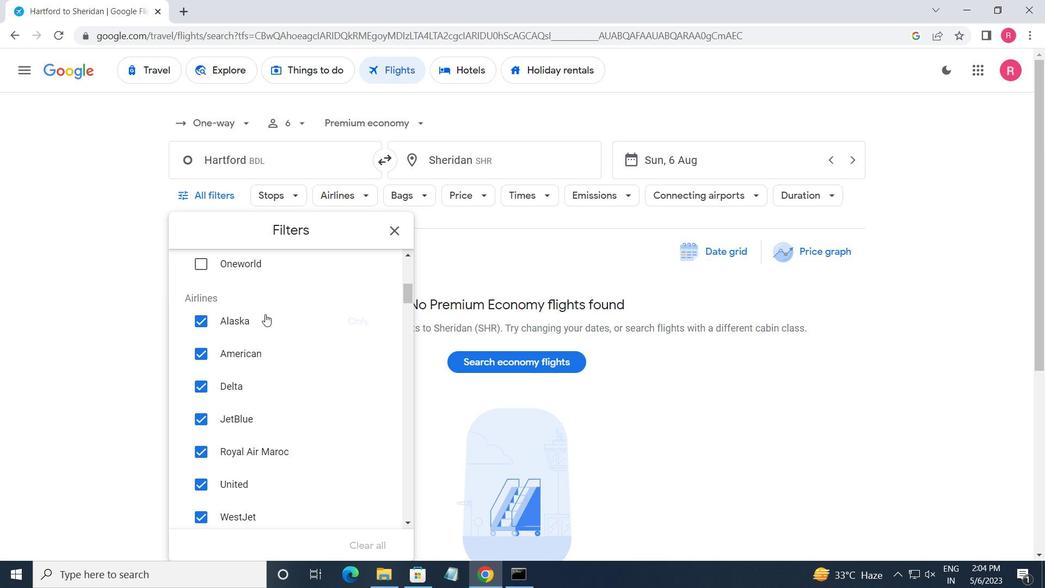 
Action: Mouse scrolled (266, 314) with delta (0, 0)
Screenshot: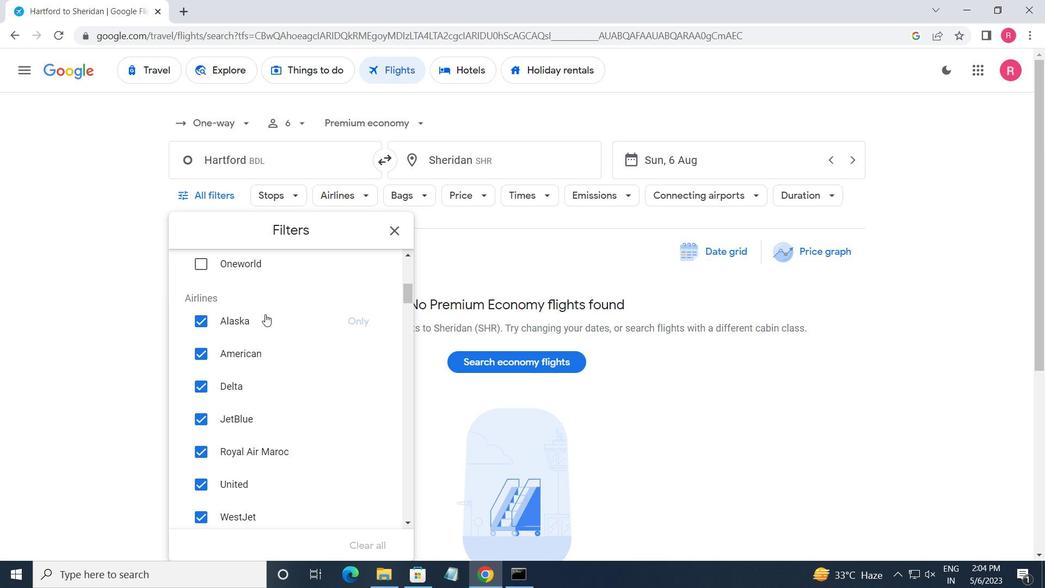 
Action: Mouse scrolled (266, 314) with delta (0, 0)
Screenshot: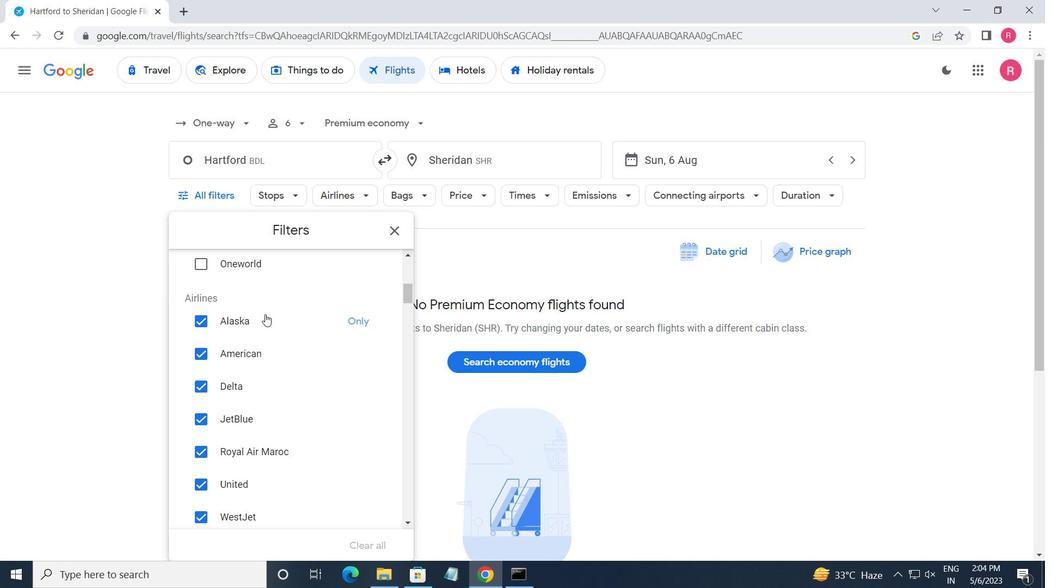 
Action: Mouse moved to (296, 360)
Screenshot: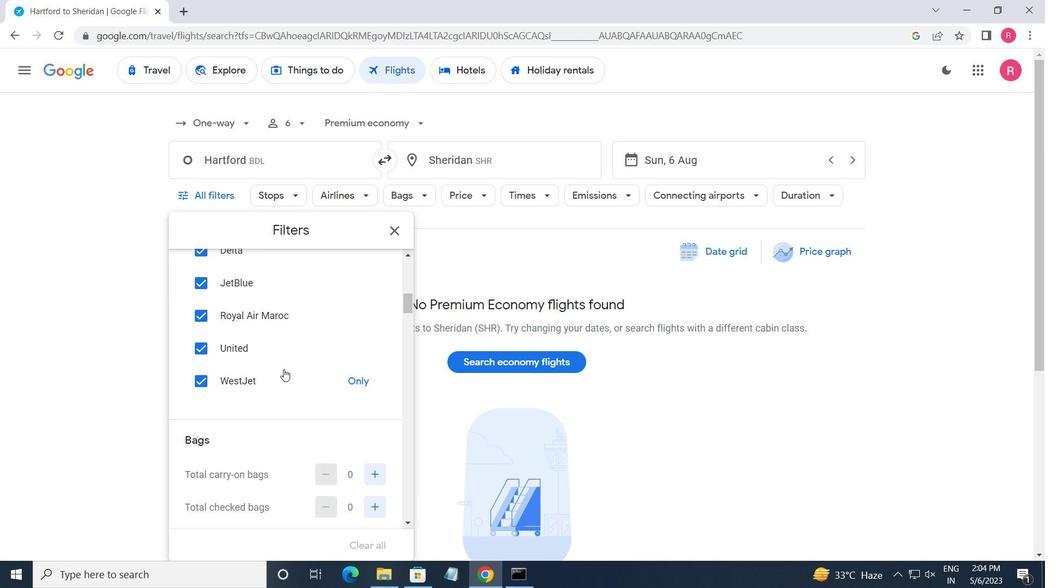
Action: Mouse scrolled (296, 361) with delta (0, 0)
Screenshot: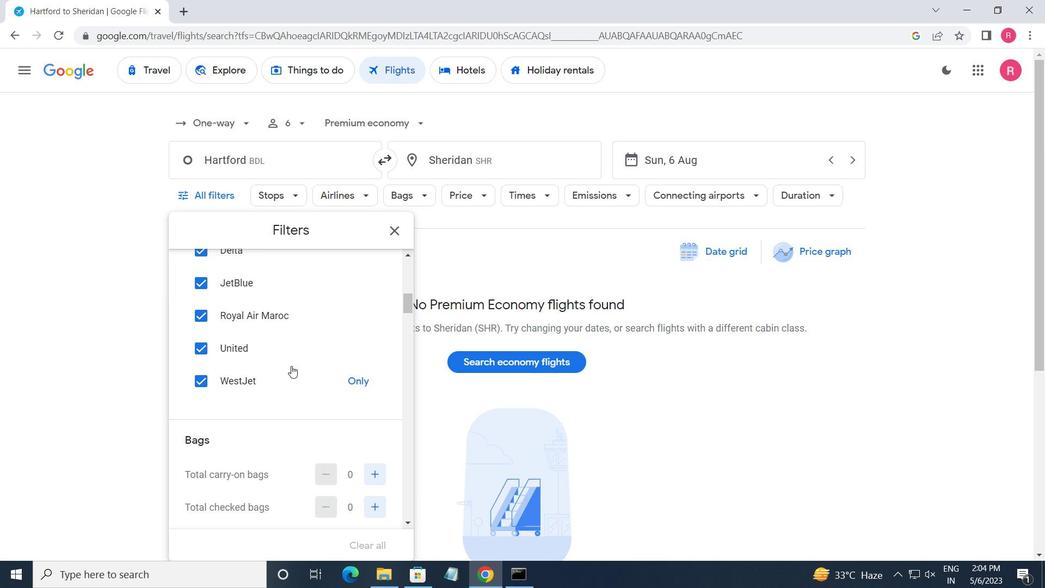 
Action: Mouse moved to (352, 355)
Screenshot: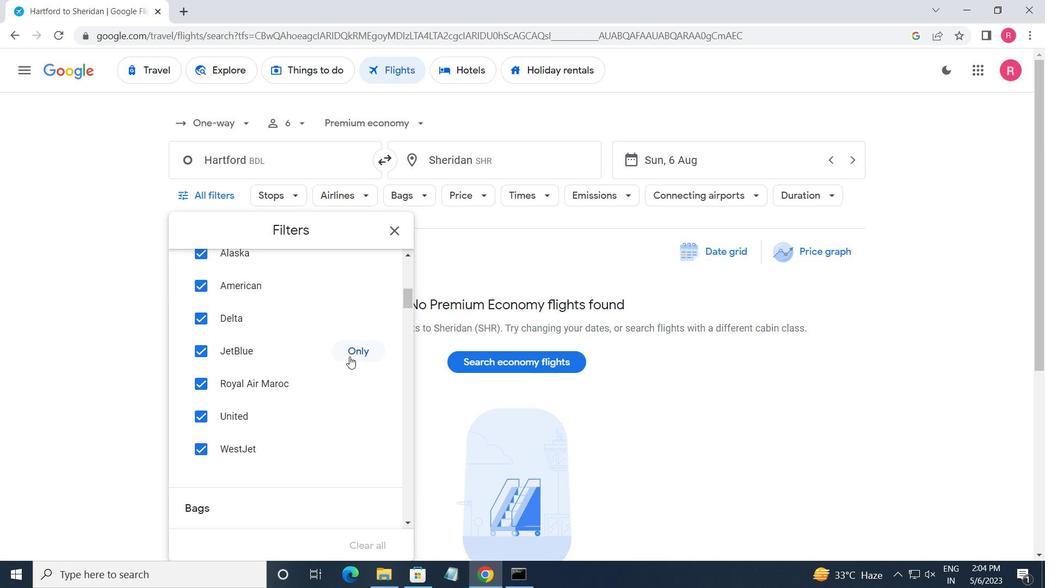 
Action: Mouse pressed left at (352, 355)
Screenshot: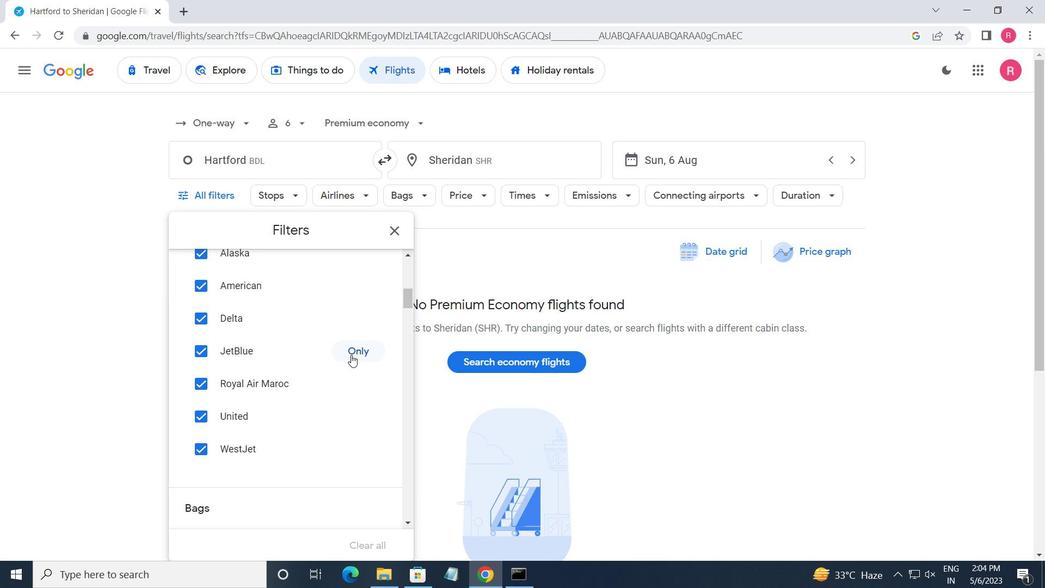 
Action: Mouse moved to (290, 362)
Screenshot: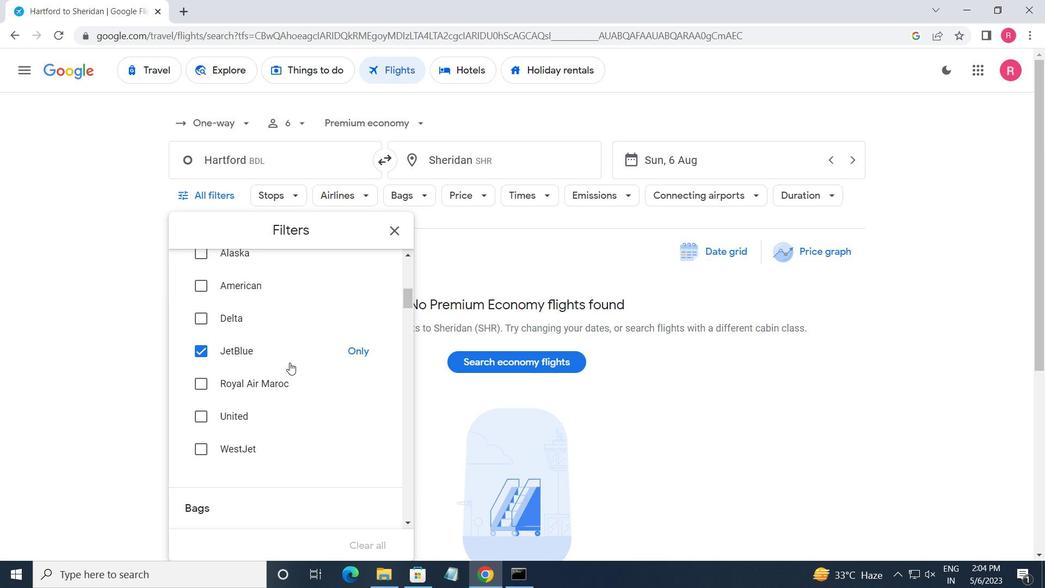 
Action: Mouse scrolled (290, 362) with delta (0, 0)
Screenshot: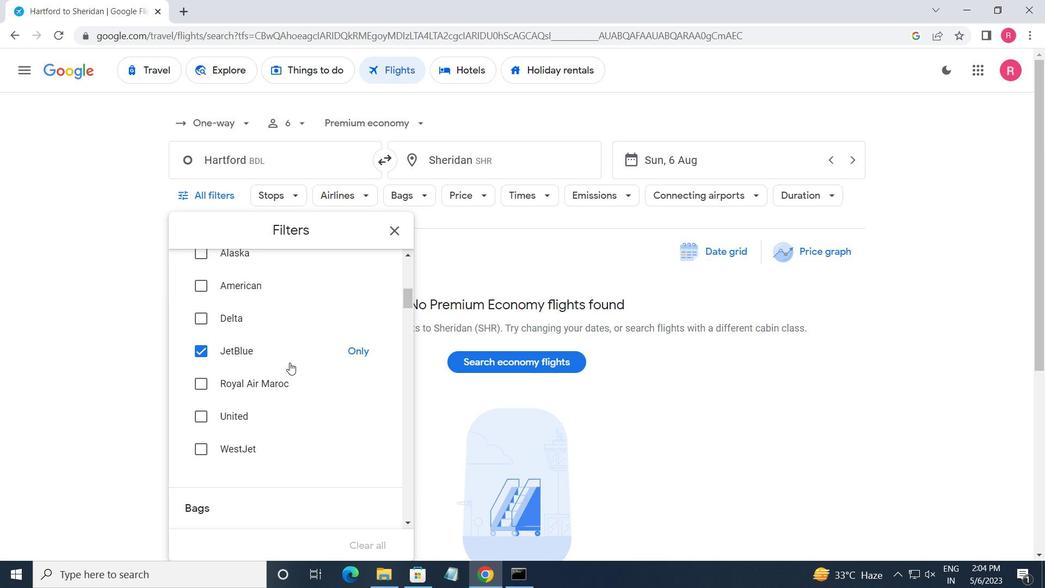 
Action: Mouse moved to (293, 361)
Screenshot: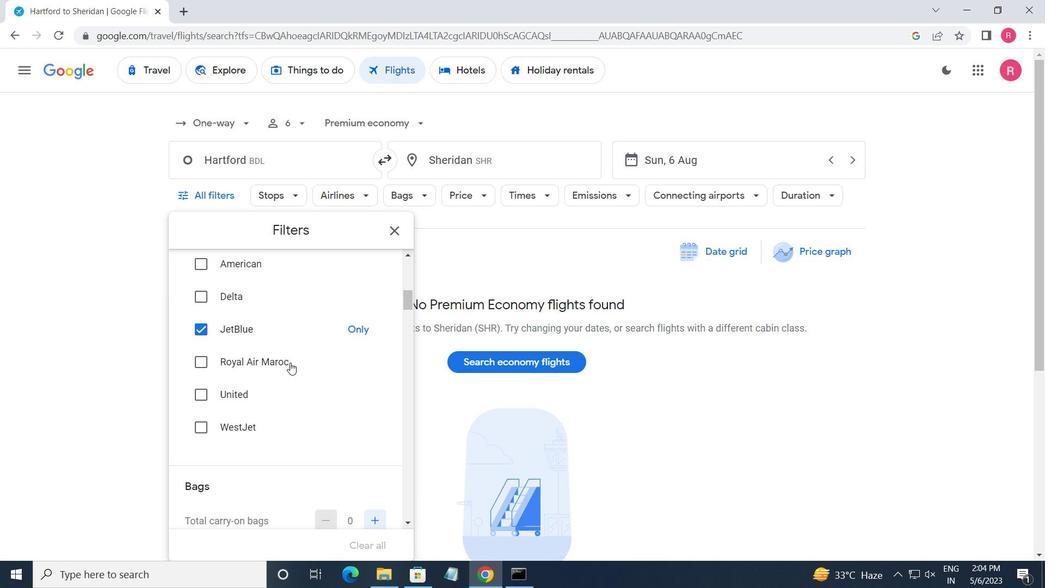 
Action: Mouse scrolled (293, 361) with delta (0, 0)
Screenshot: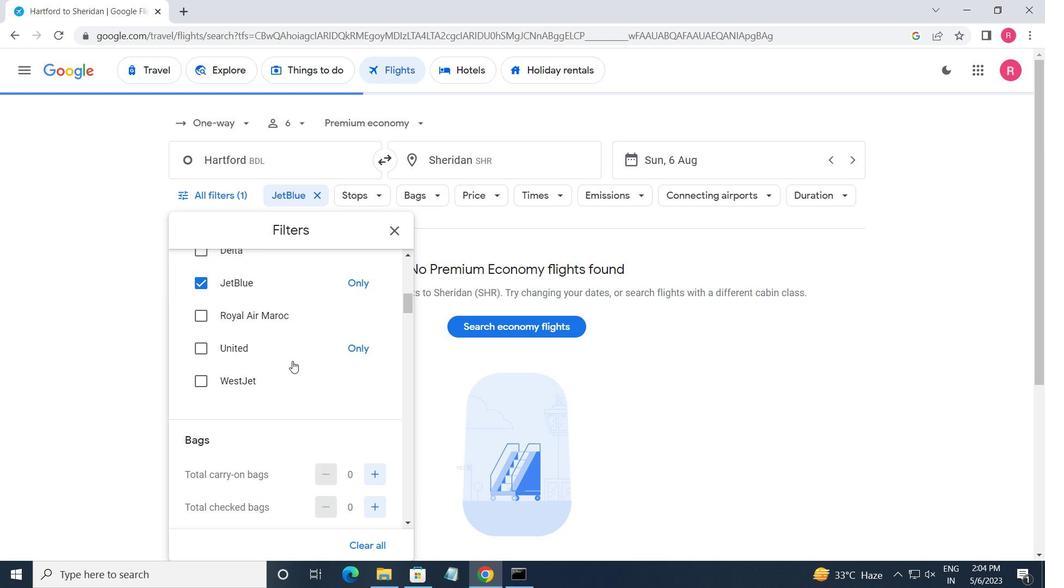 
Action: Mouse scrolled (293, 361) with delta (0, 0)
Screenshot: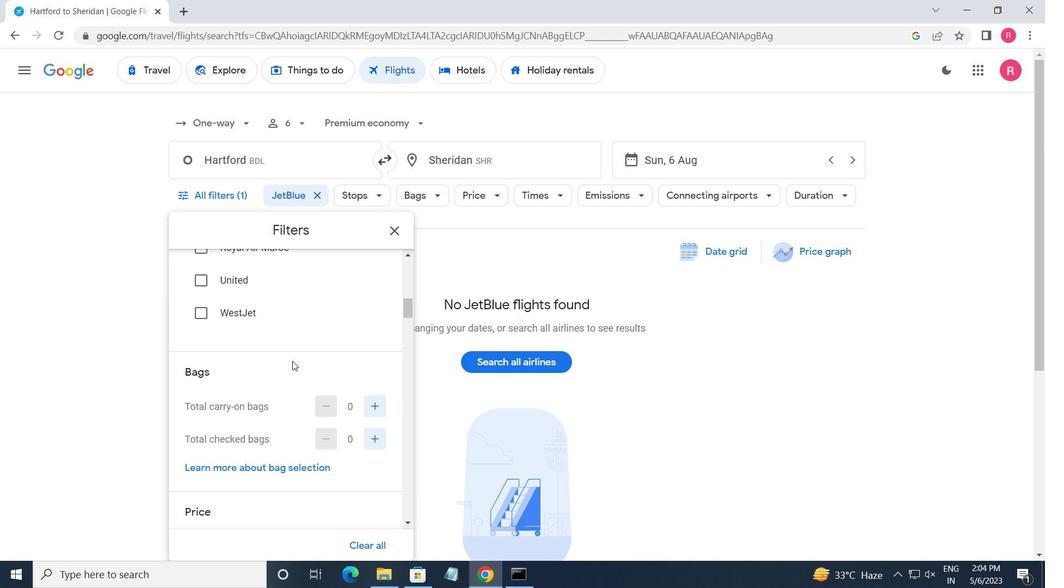 
Action: Mouse moved to (367, 346)
Screenshot: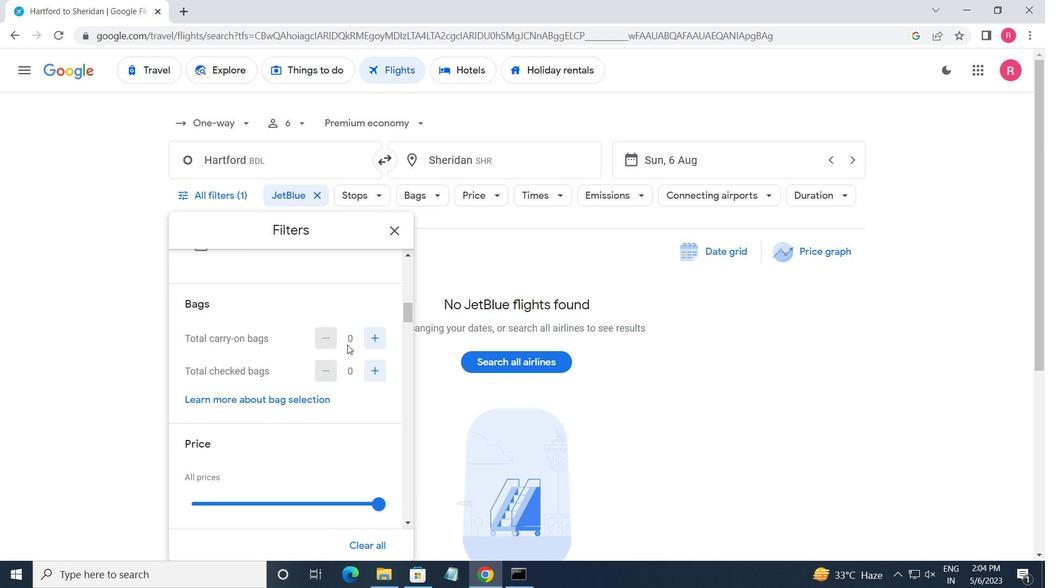 
Action: Mouse pressed left at (367, 346)
Screenshot: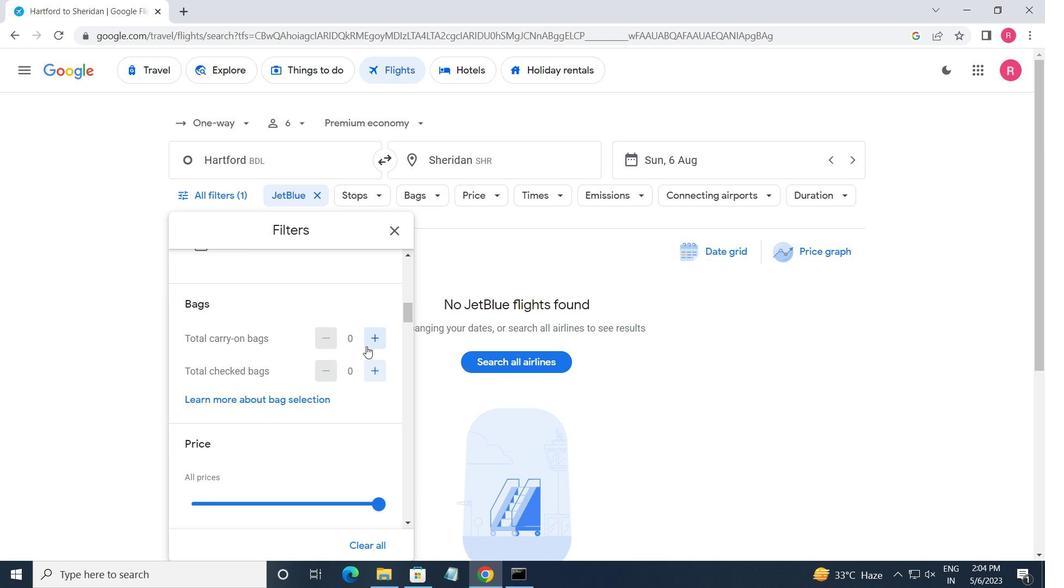 
Action: Mouse moved to (367, 346)
Screenshot: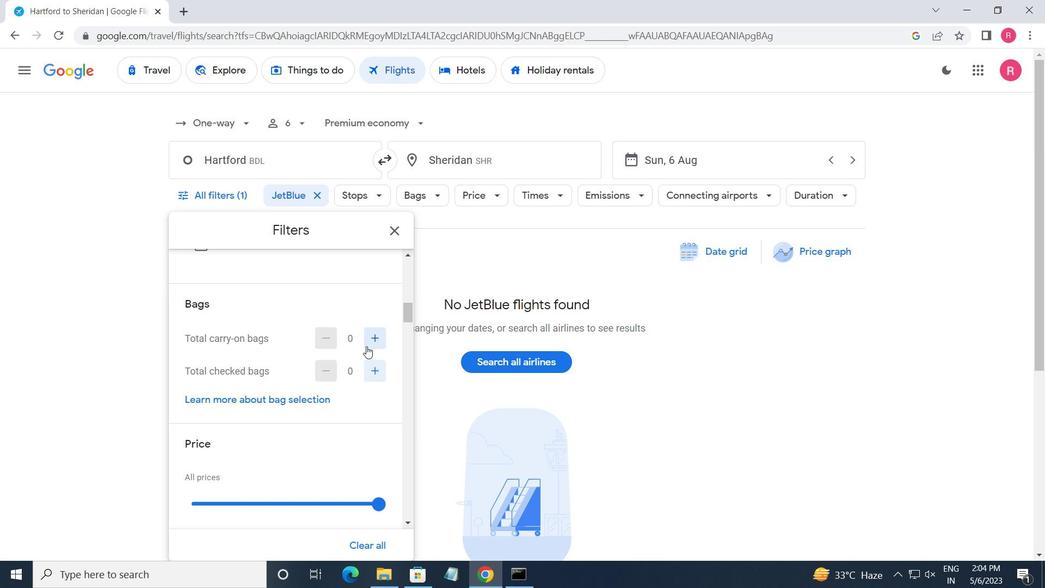 
Action: Mouse pressed left at (367, 346)
Screenshot: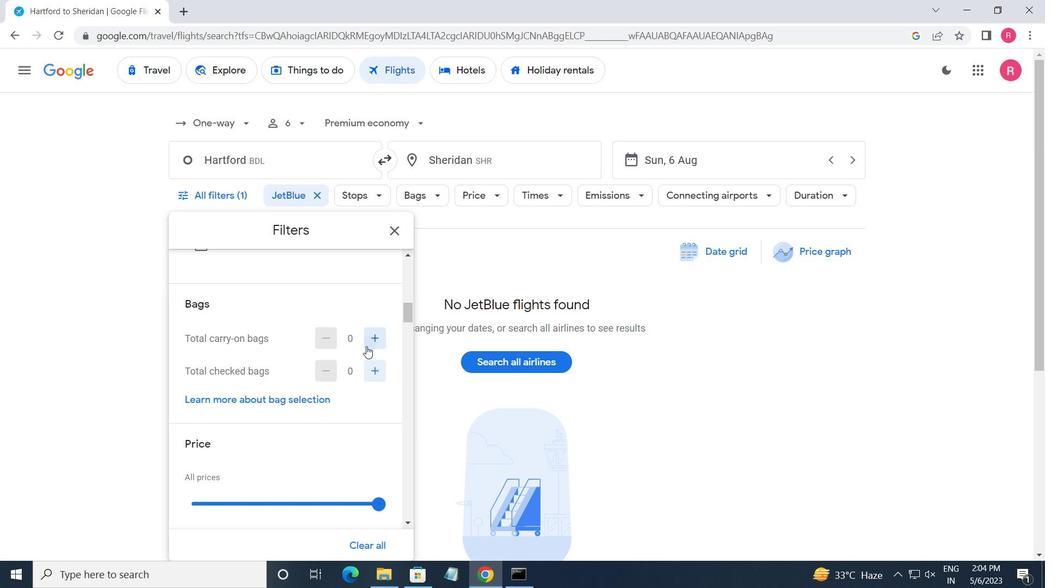 
Action: Mouse moved to (374, 372)
Screenshot: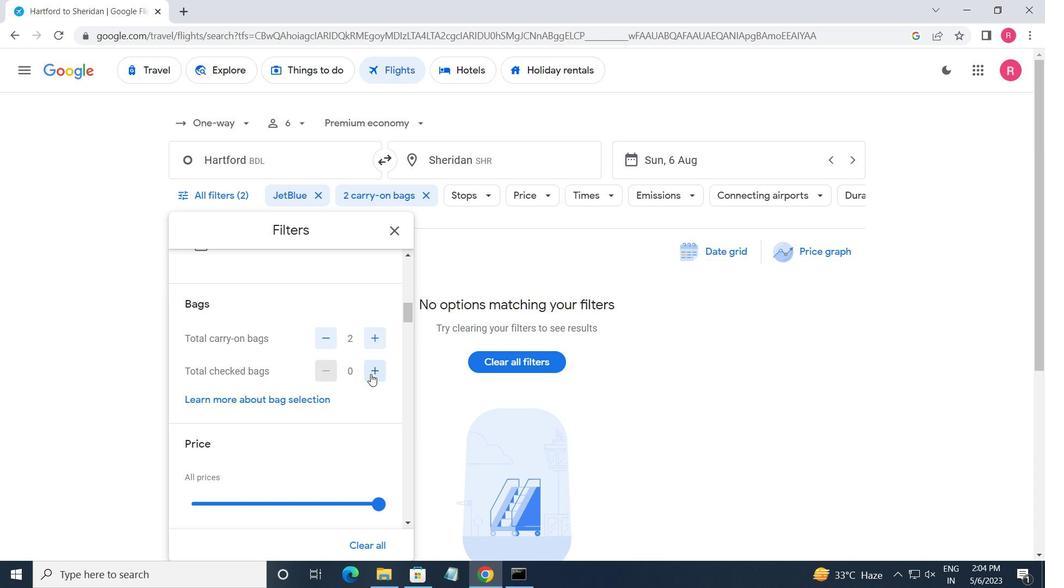 
Action: Mouse pressed left at (374, 372)
Screenshot: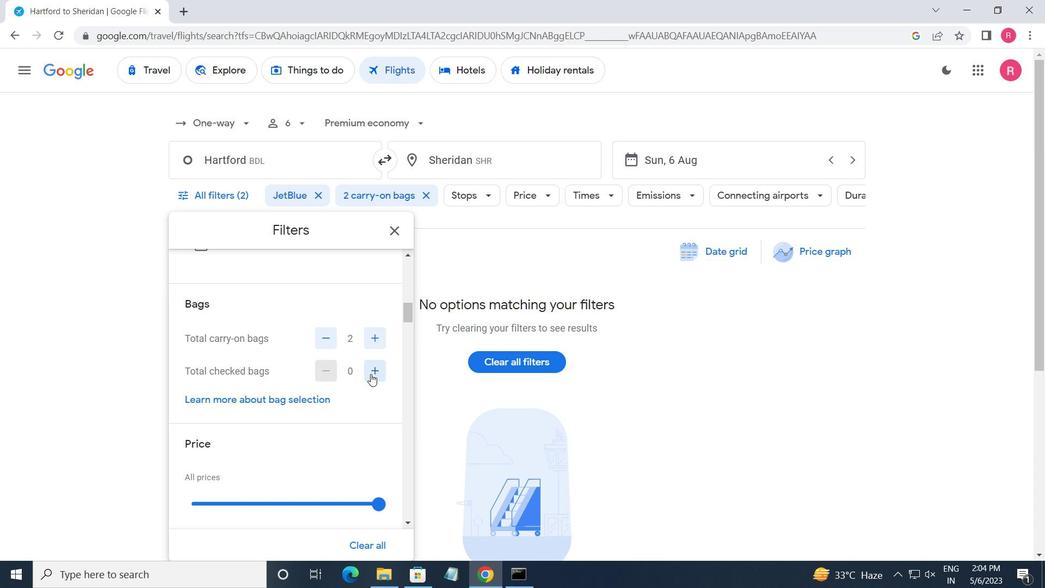 
Action: Mouse moved to (369, 503)
Screenshot: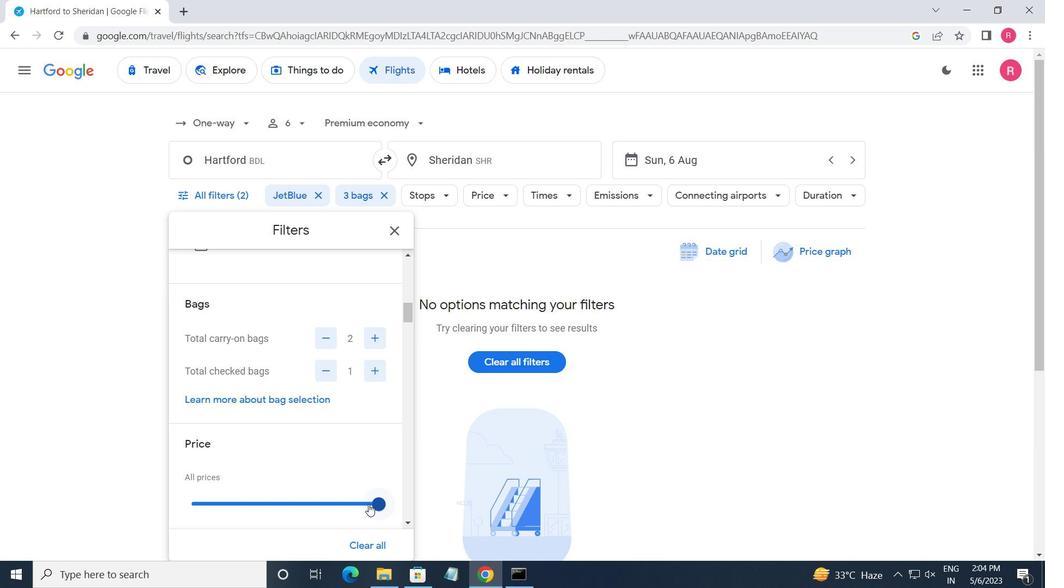 
Action: Mouse pressed left at (369, 503)
Screenshot: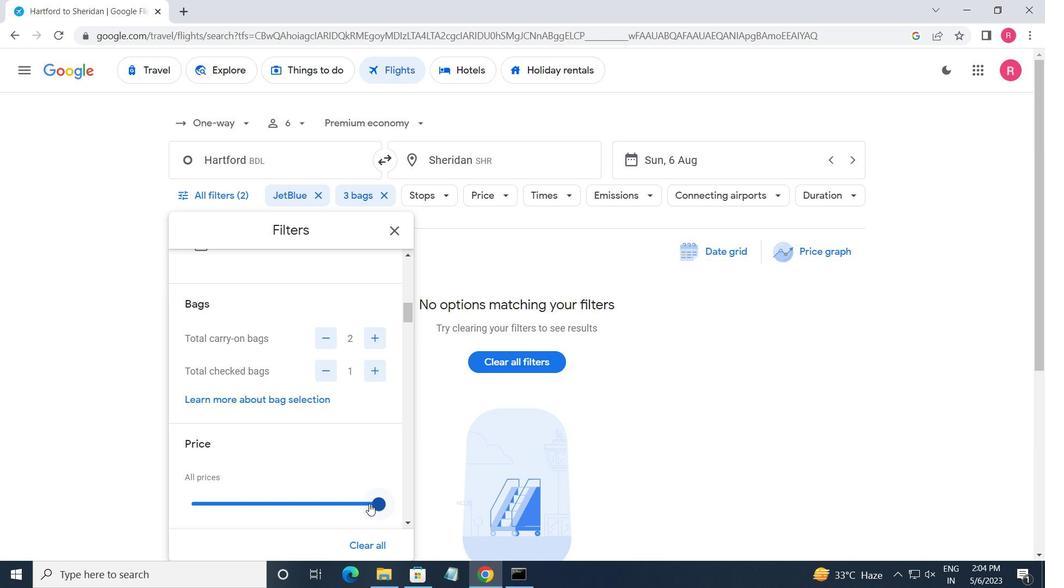 
Action: Mouse moved to (329, 425)
Screenshot: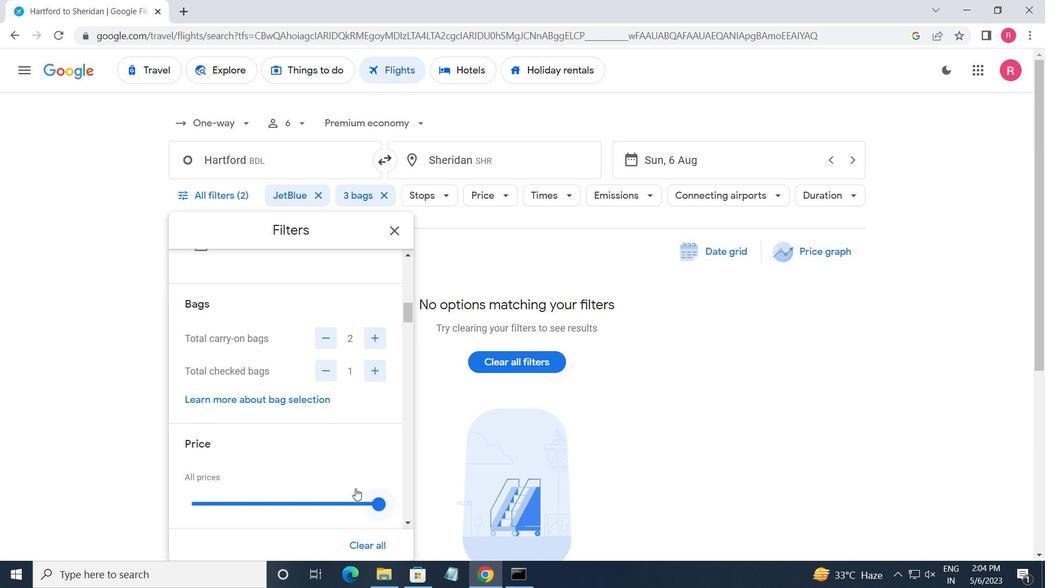 
Action: Mouse scrolled (329, 424) with delta (0, 0)
Screenshot: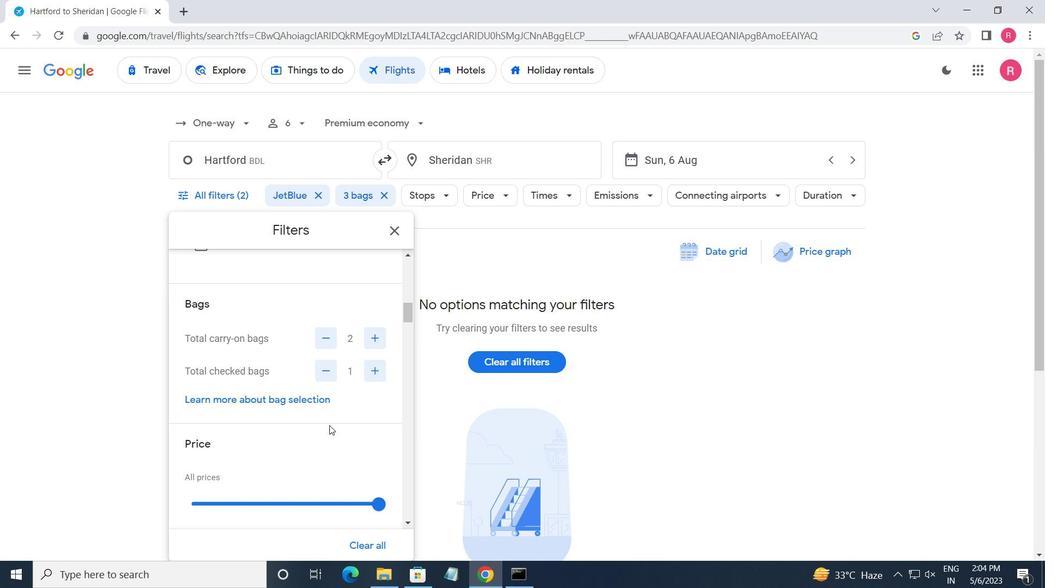
Action: Mouse moved to (329, 425)
Screenshot: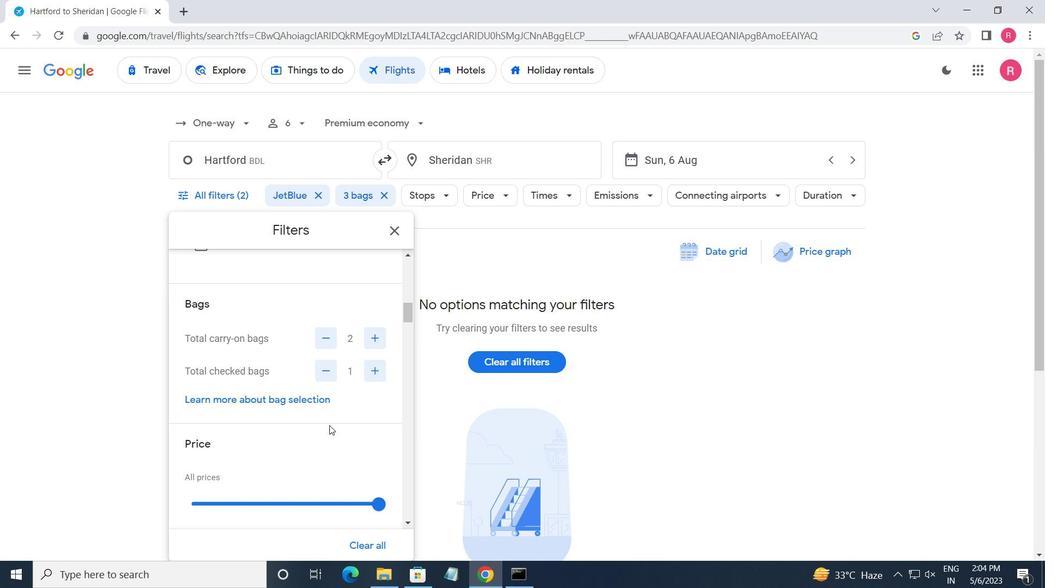 
Action: Mouse scrolled (329, 424) with delta (0, 0)
Screenshot: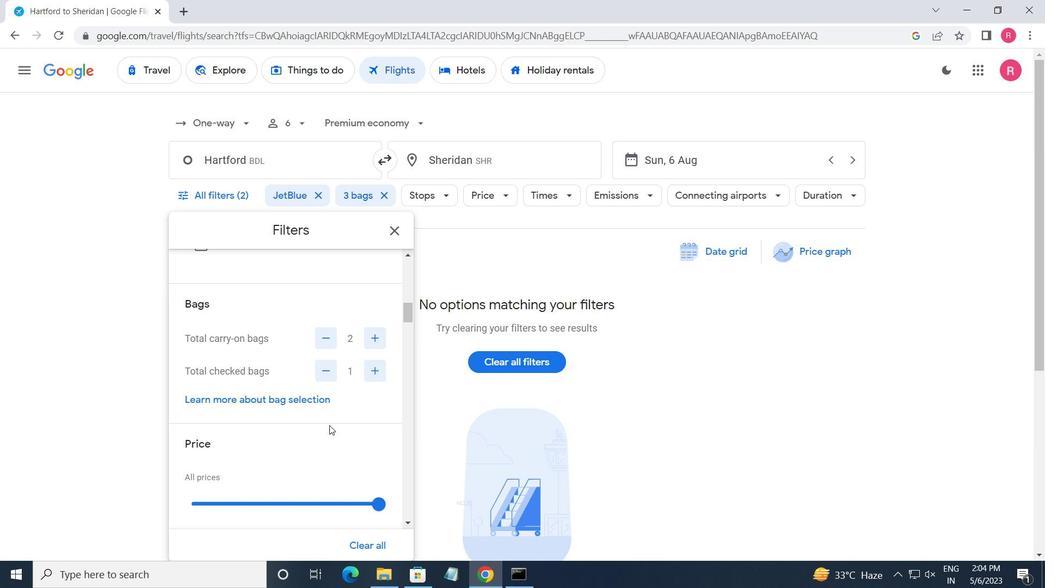 
Action: Mouse scrolled (329, 424) with delta (0, 0)
Screenshot: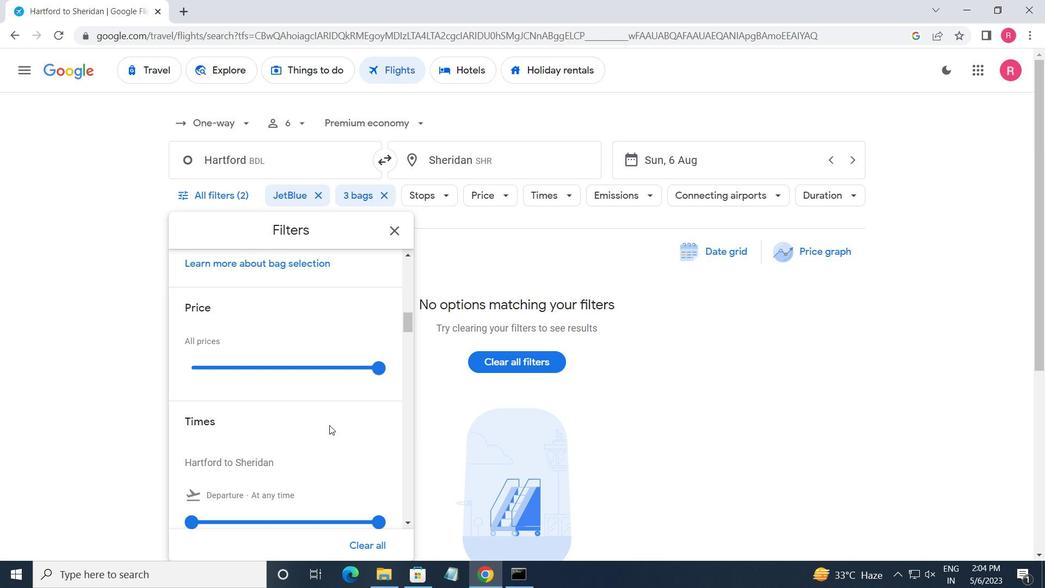 
Action: Mouse moved to (197, 453)
Screenshot: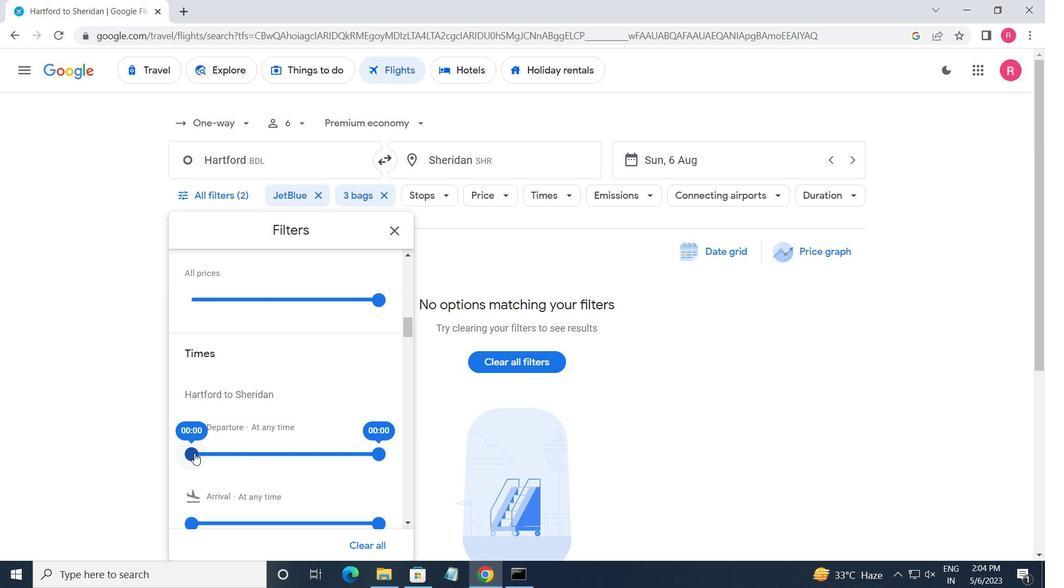 
Action: Mouse pressed left at (197, 453)
Screenshot: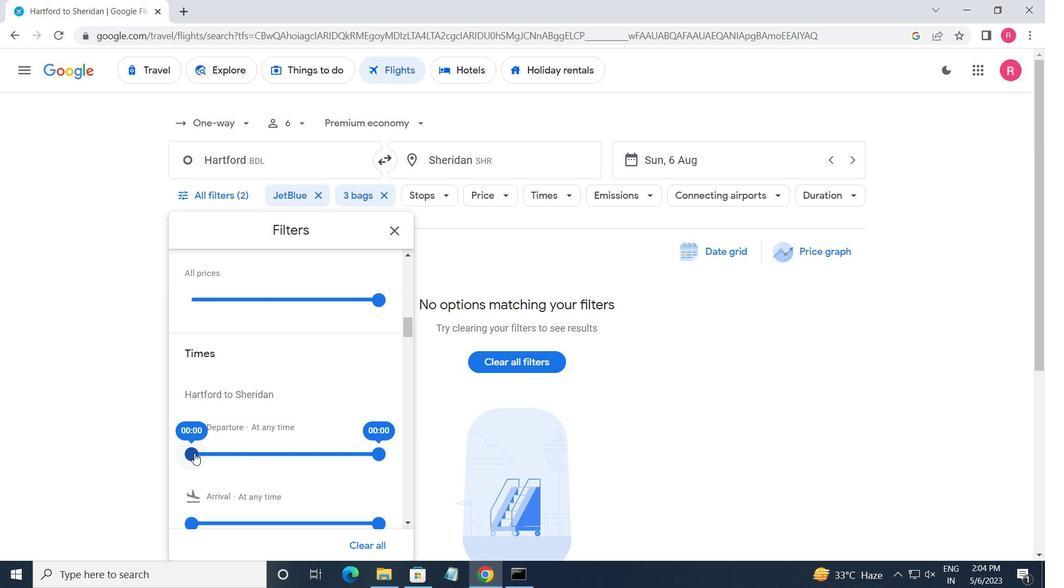 
Action: Mouse moved to (375, 452)
Screenshot: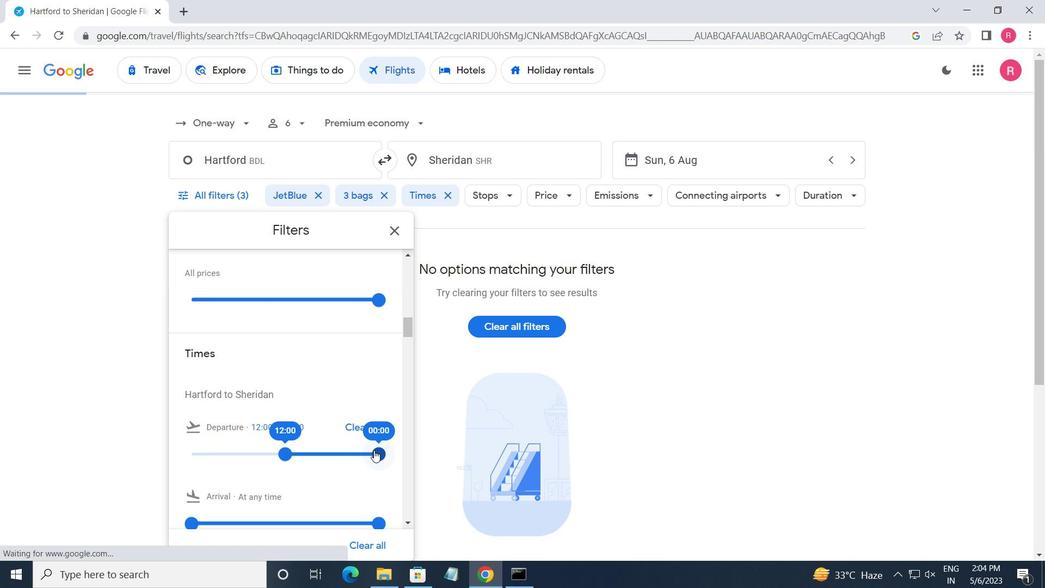 
Action: Mouse pressed left at (375, 452)
Screenshot: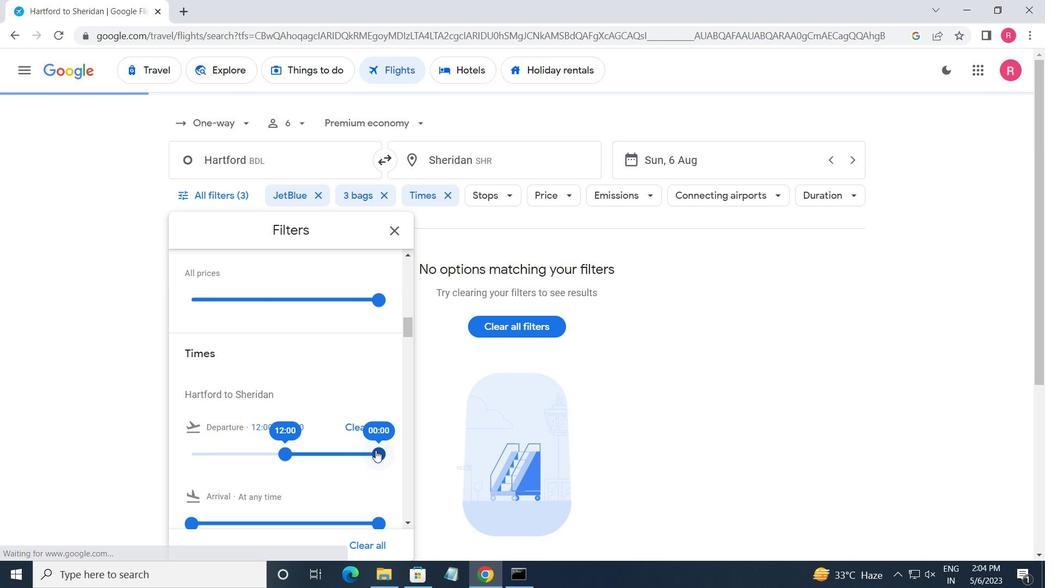 
Action: Mouse moved to (398, 230)
Screenshot: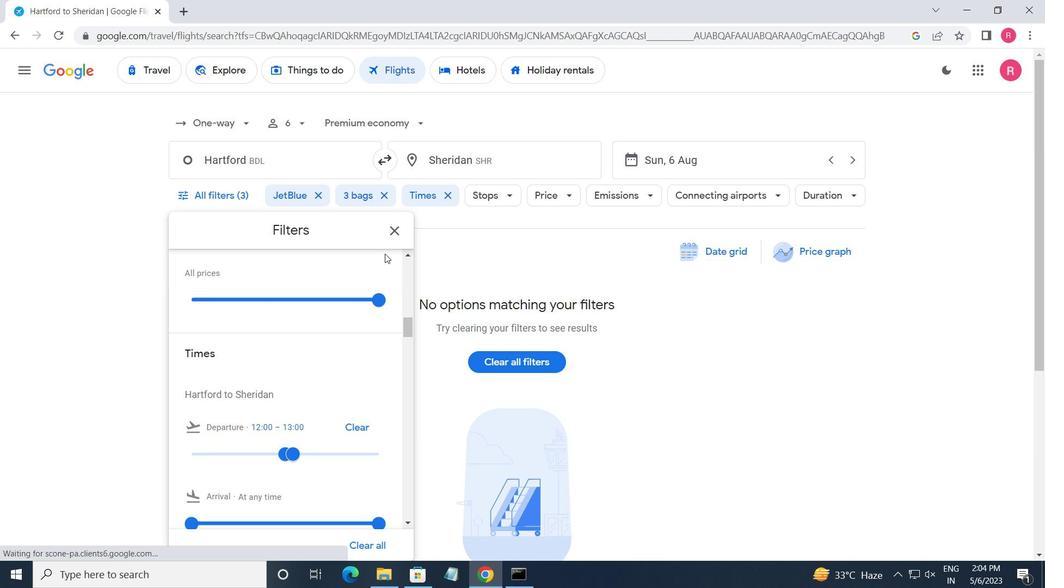 
Action: Mouse pressed left at (398, 230)
Screenshot: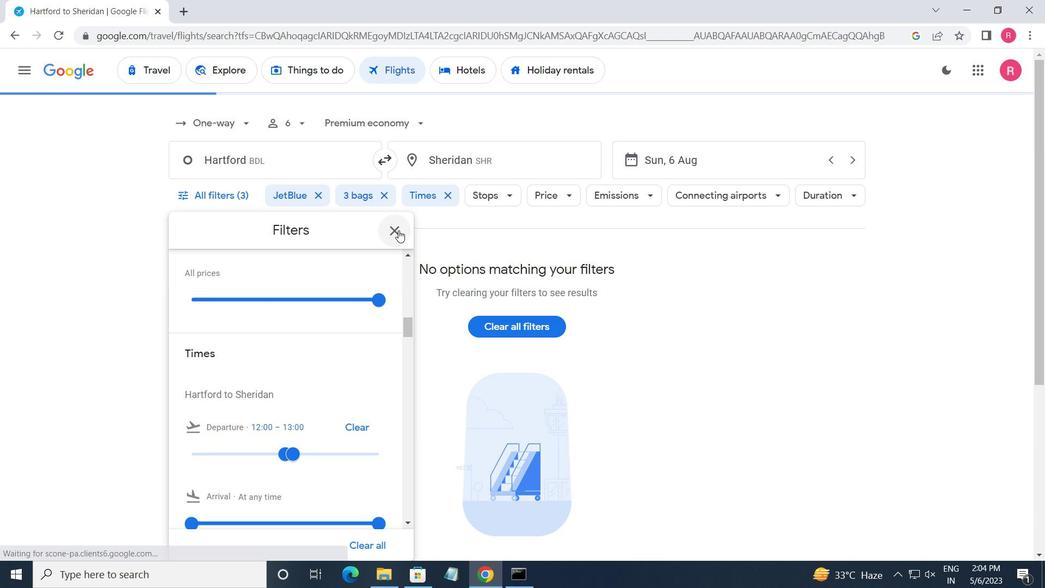 
